 Task: Look for space in San Ignacio, Belize from 8th June, 2023 to 16th June, 2023 for 2 adults in price range Rs.10000 to Rs.15000. Place can be entire place with 1  bedroom having 1 bed and 1 bathroom. Property type can be house, flat, guest house, hotel. Booking option can be shelf check-in. Required host language is English.
Action: Mouse moved to (426, 87)
Screenshot: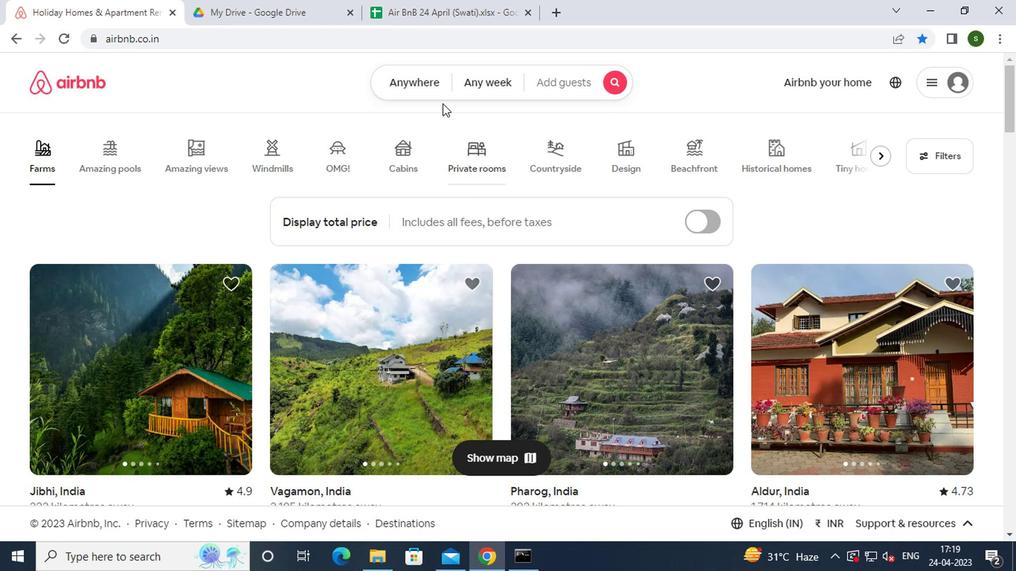 
Action: Mouse pressed left at (426, 87)
Screenshot: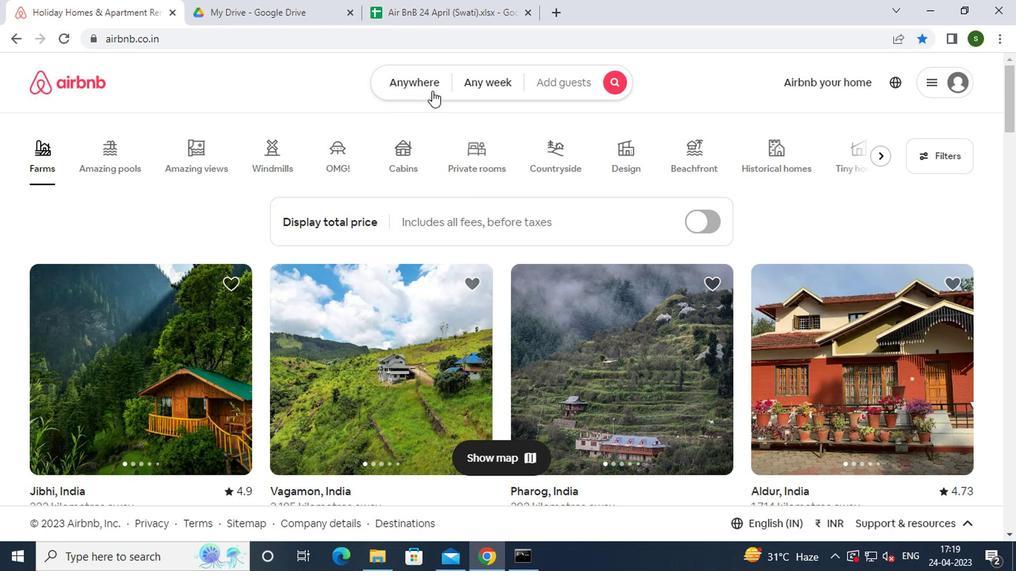 
Action: Mouse moved to (324, 139)
Screenshot: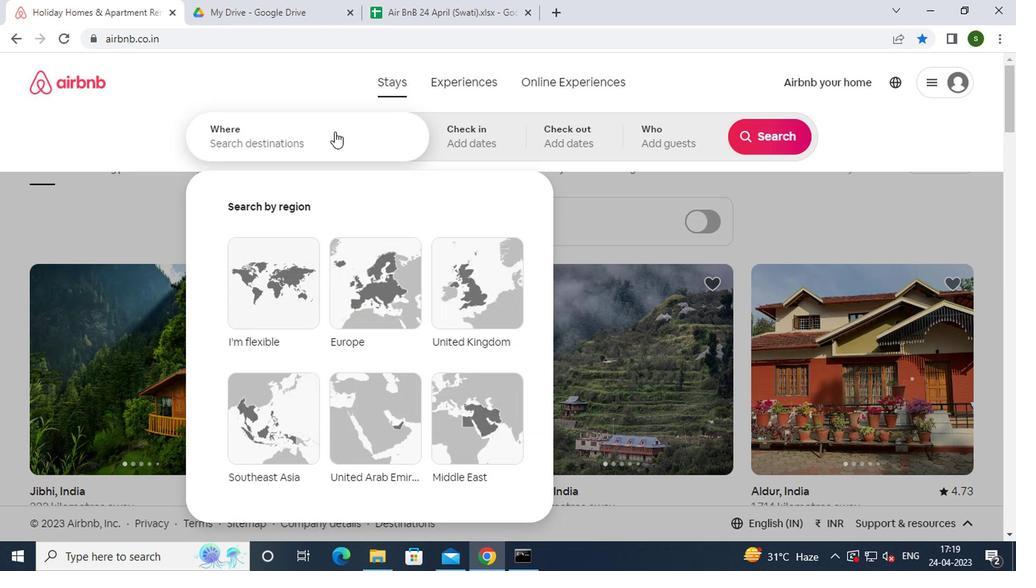 
Action: Mouse pressed left at (324, 139)
Screenshot: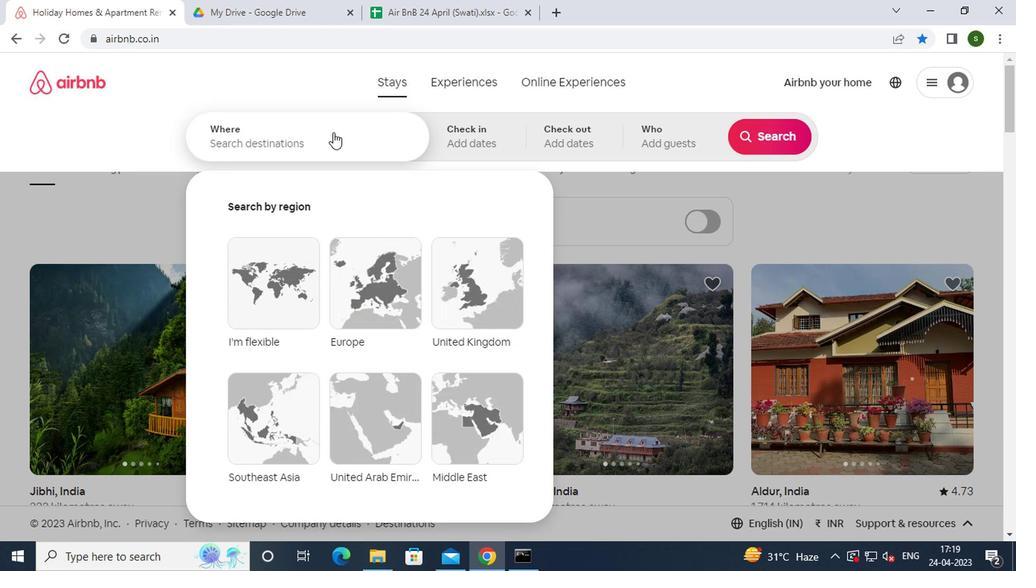 
Action: Key pressed <Key.caps_lock>s<Key.caps_lock>an<Key.space><Key.caps_lock>i<Key.caps_lock>gnacio,<Key.space><Key.caps_lock>b<Key.caps_lock>elize<Key.enter>
Screenshot: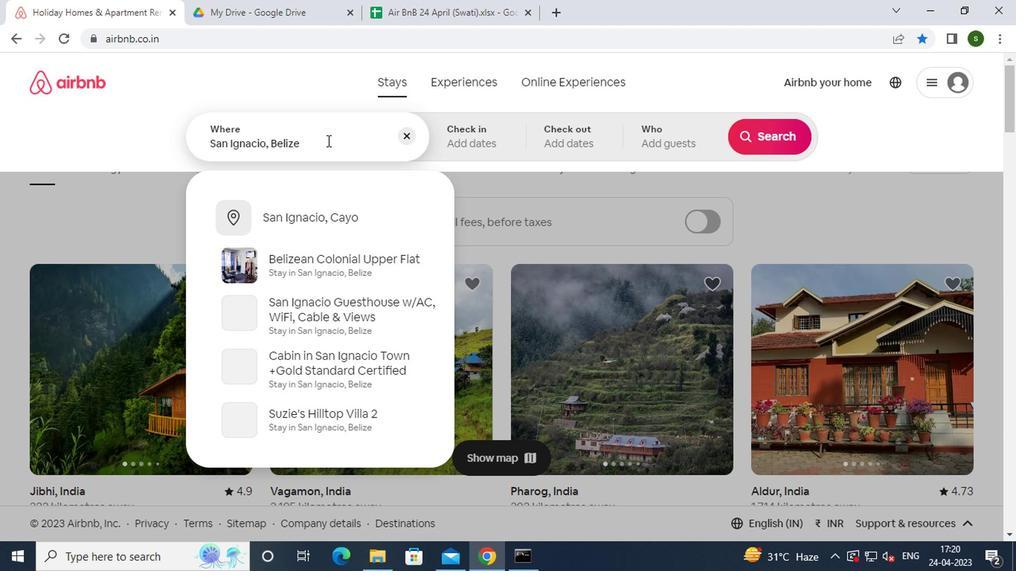 
Action: Mouse moved to (747, 253)
Screenshot: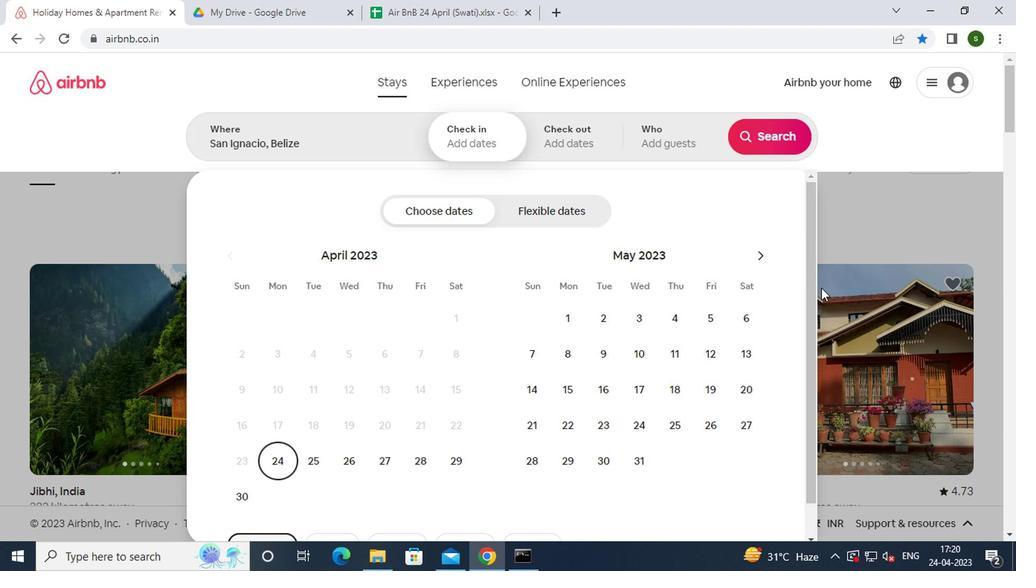 
Action: Mouse pressed left at (747, 253)
Screenshot: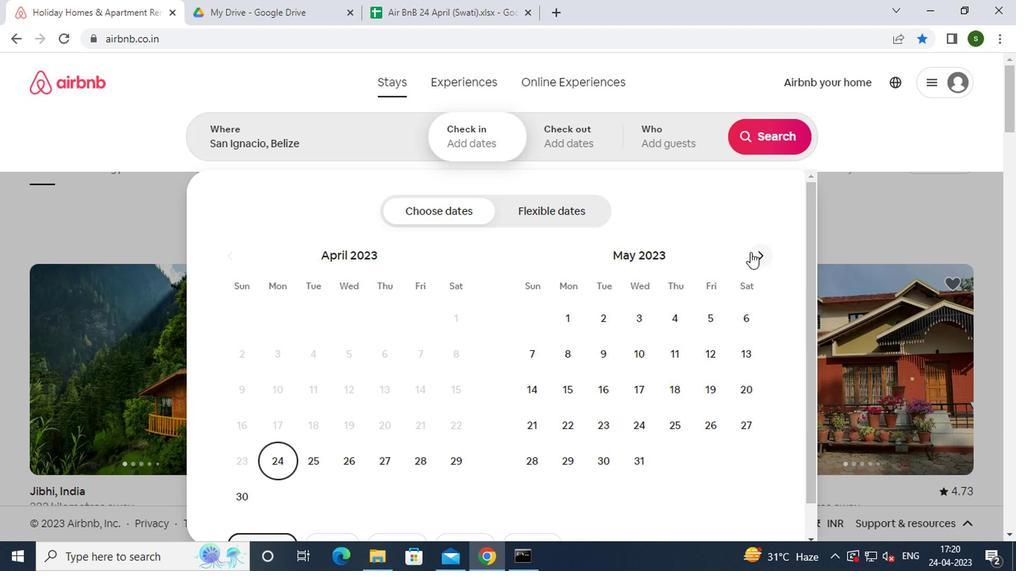 
Action: Mouse moved to (674, 352)
Screenshot: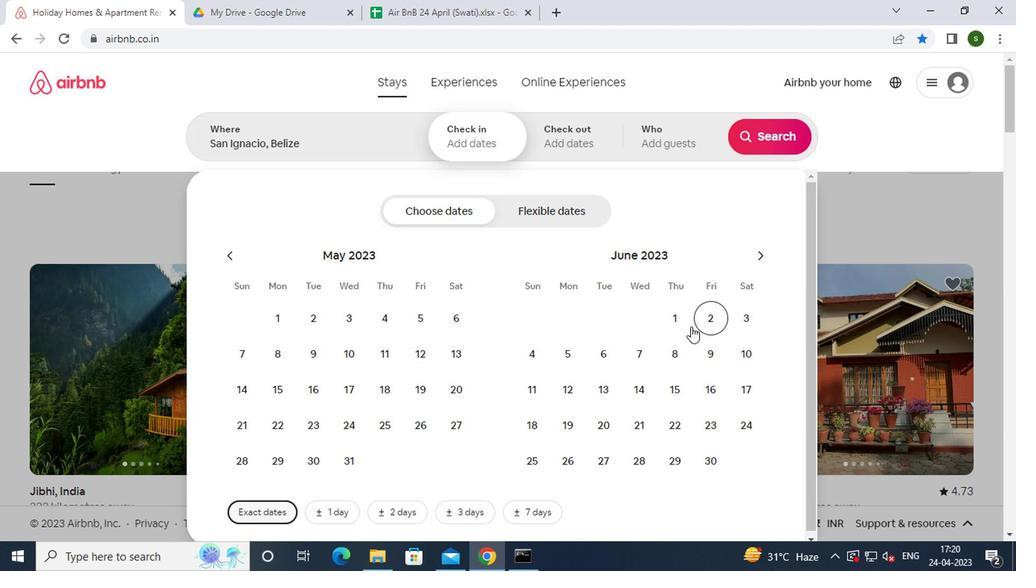 
Action: Mouse pressed left at (674, 352)
Screenshot: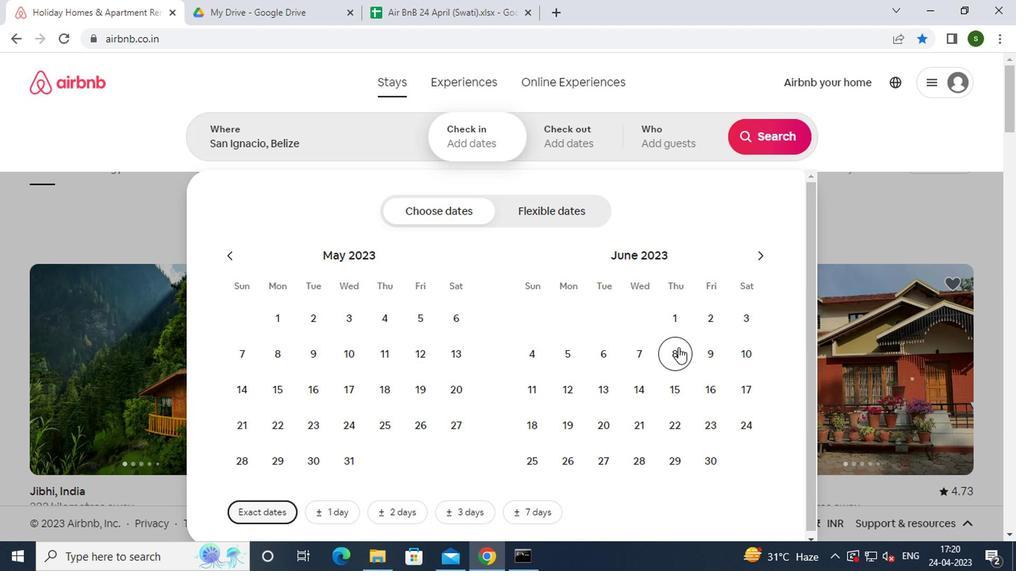 
Action: Mouse moved to (708, 393)
Screenshot: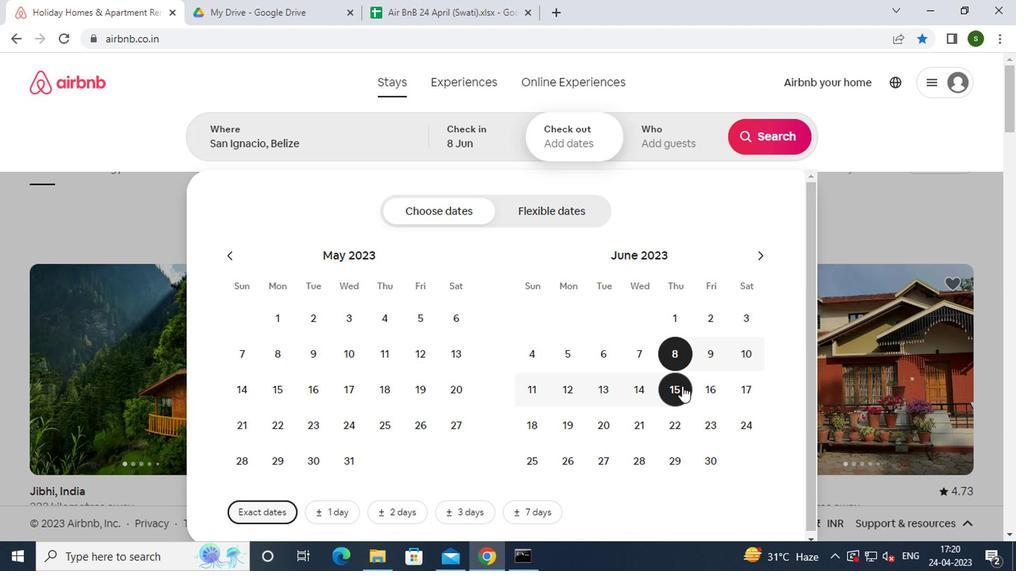 
Action: Mouse pressed left at (708, 393)
Screenshot: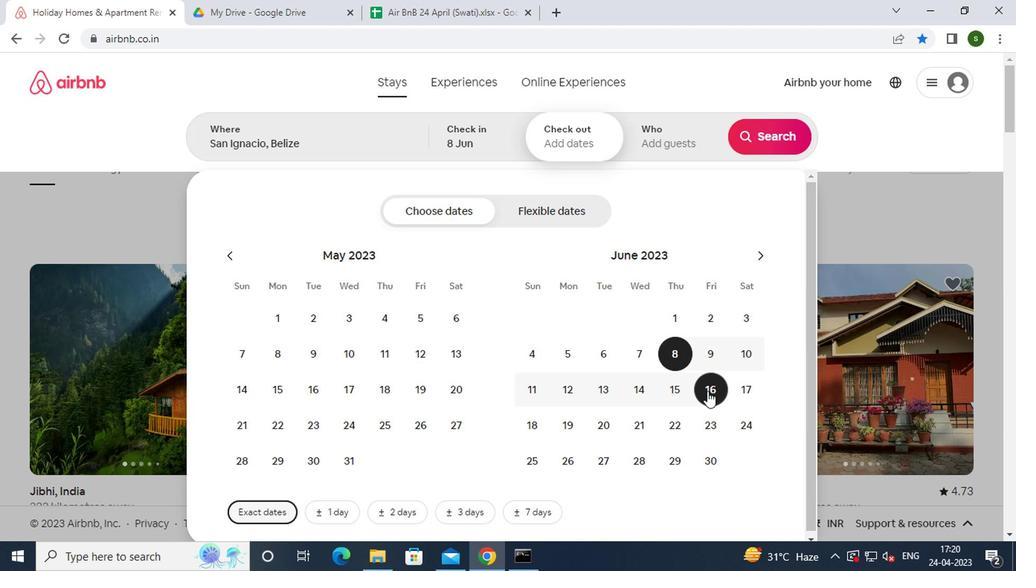 
Action: Mouse moved to (690, 147)
Screenshot: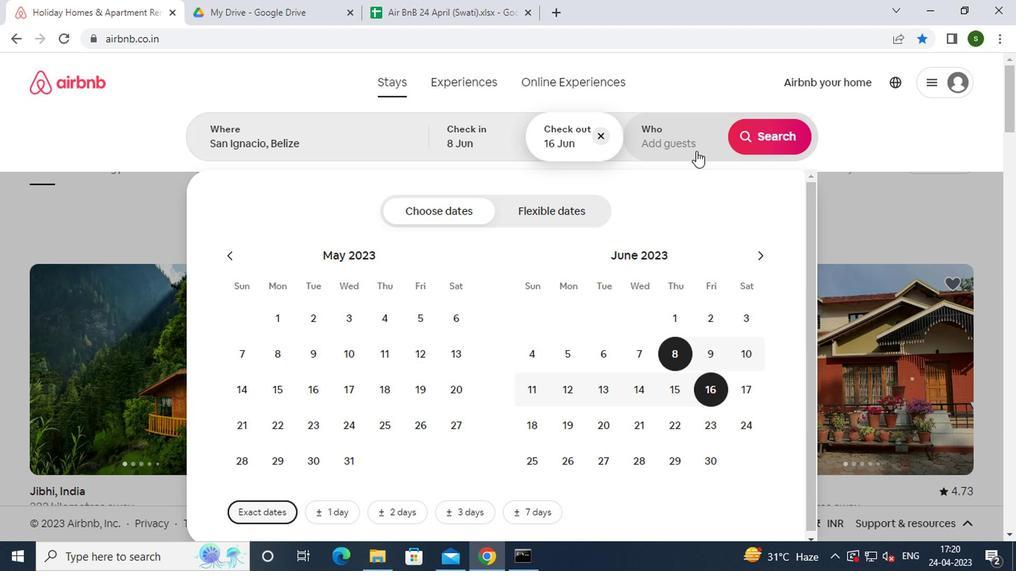 
Action: Mouse pressed left at (690, 147)
Screenshot: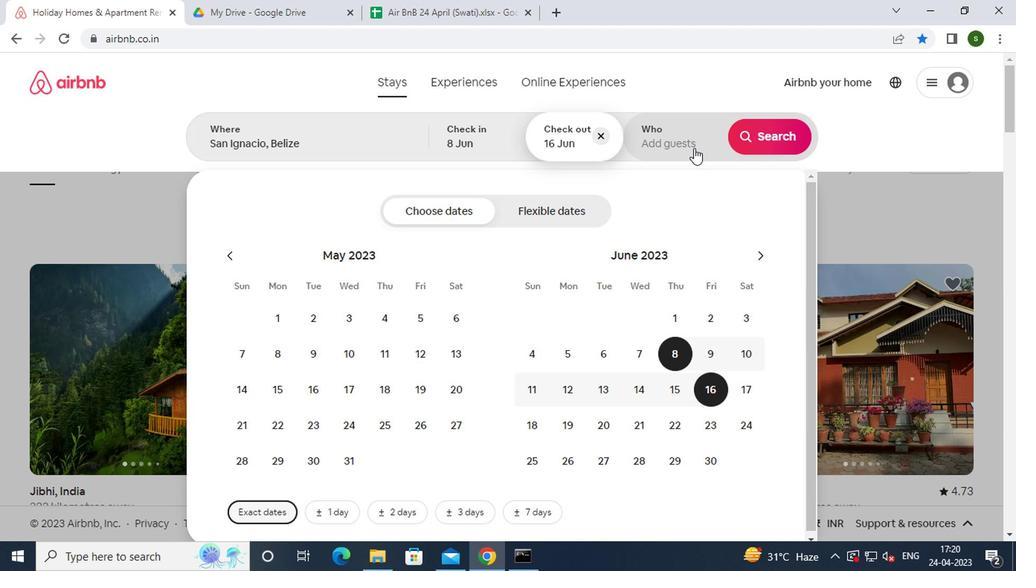 
Action: Mouse moved to (773, 221)
Screenshot: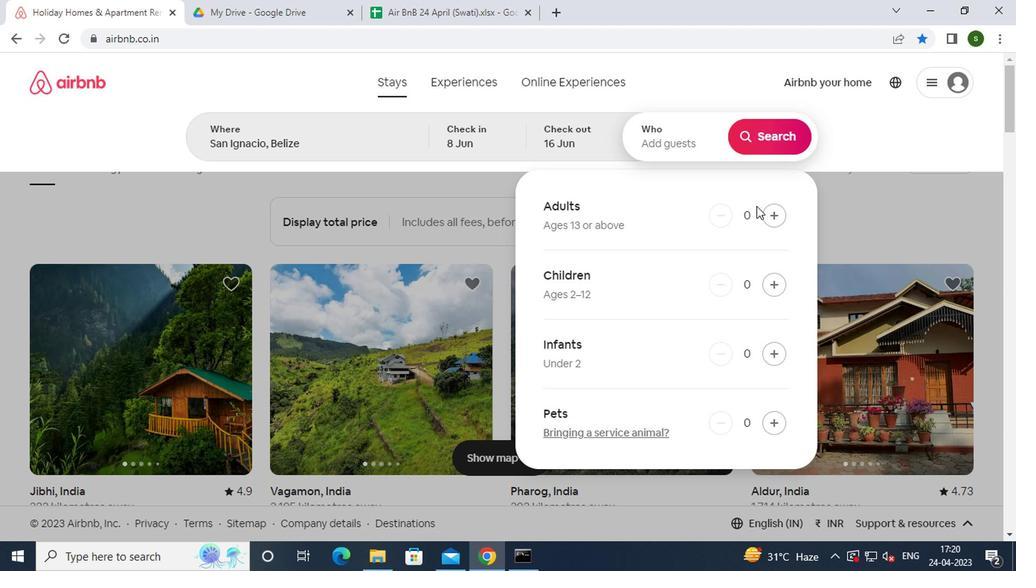 
Action: Mouse pressed left at (773, 221)
Screenshot: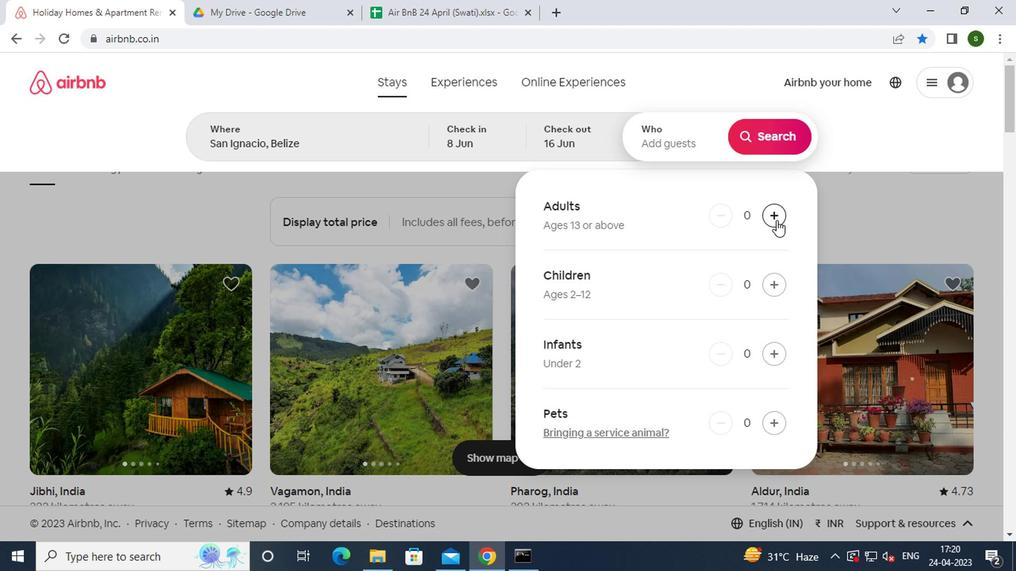
Action: Mouse pressed left at (773, 221)
Screenshot: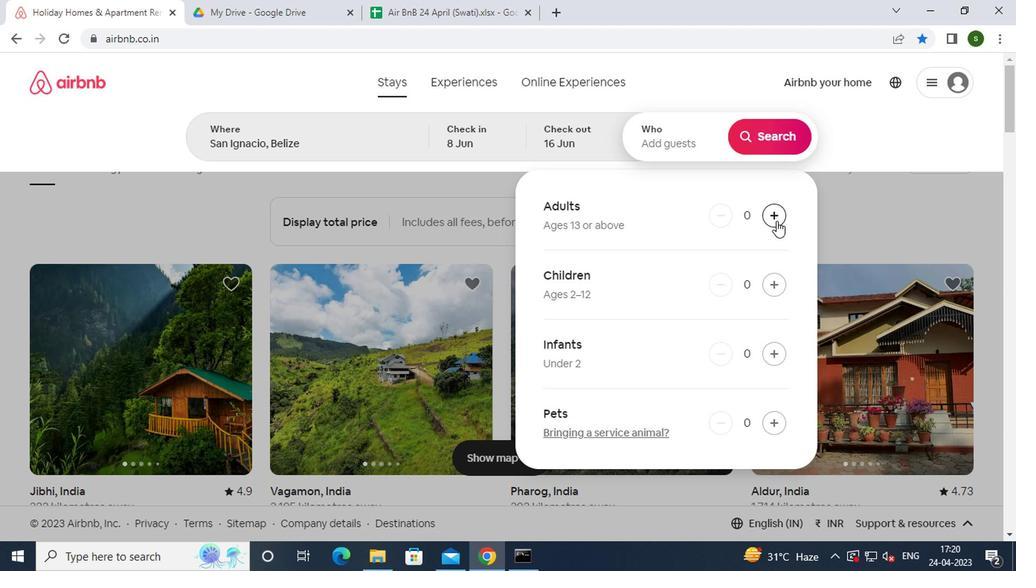 
Action: Mouse moved to (776, 146)
Screenshot: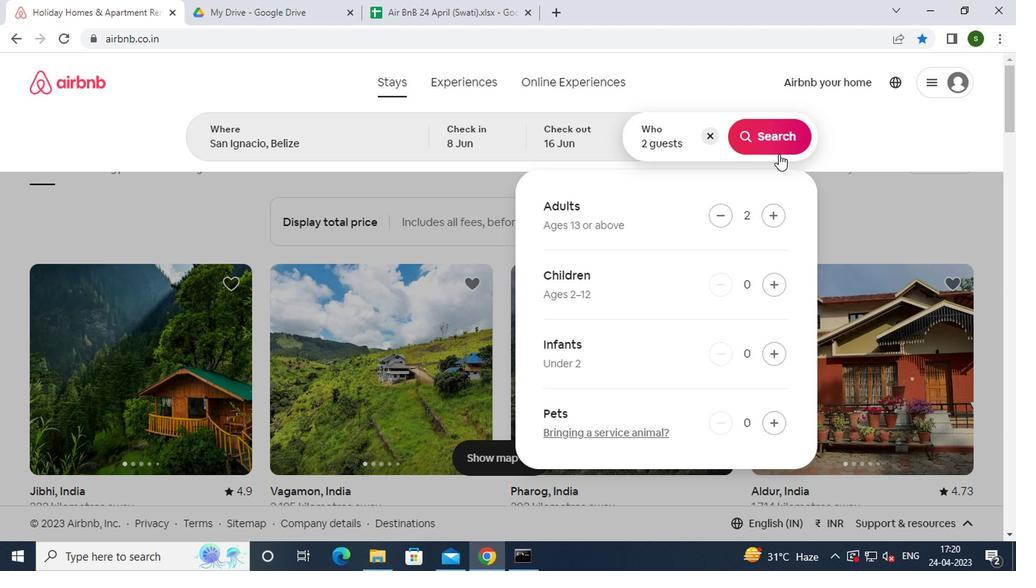 
Action: Mouse pressed left at (776, 146)
Screenshot: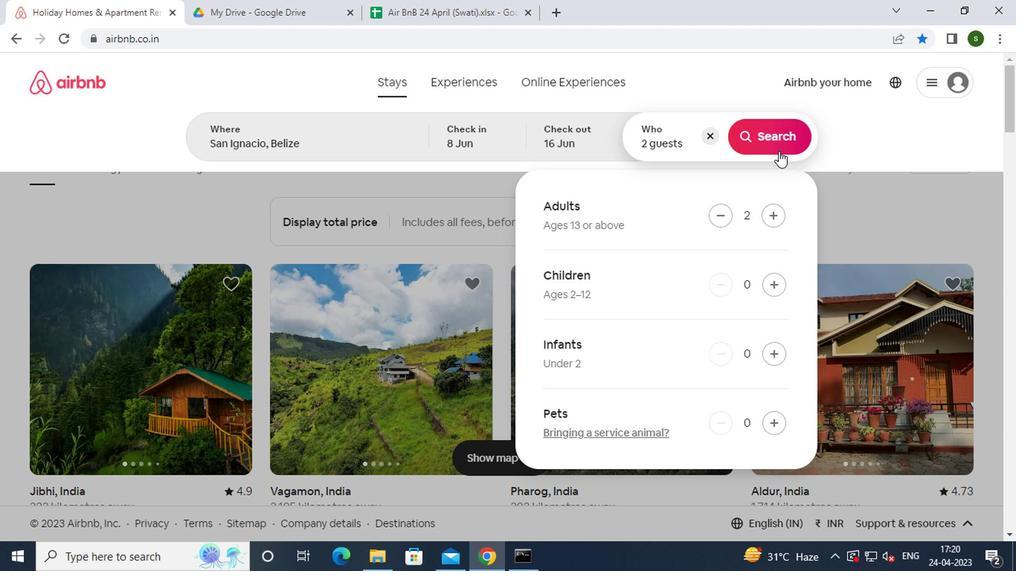
Action: Mouse moved to (957, 143)
Screenshot: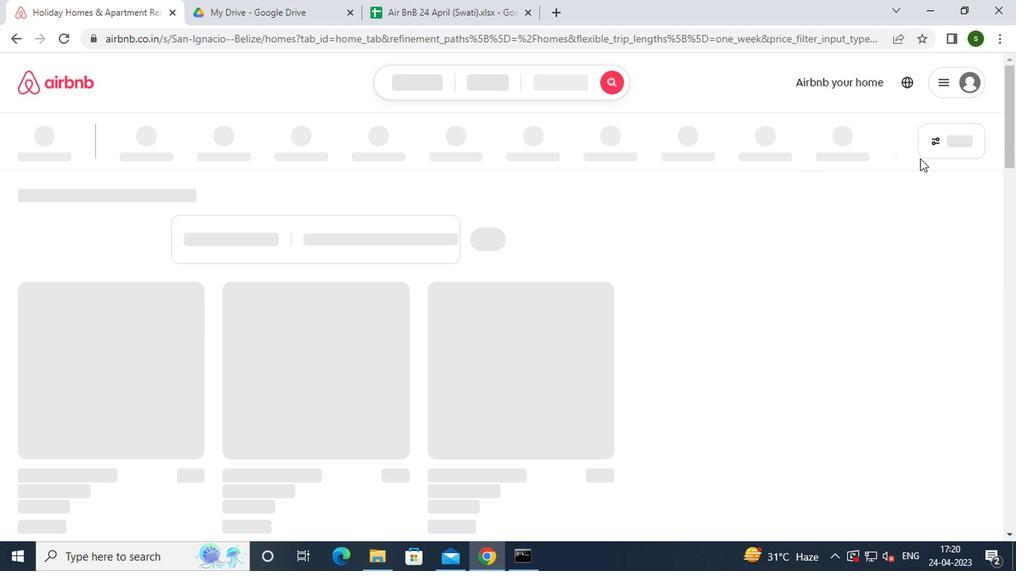 
Action: Mouse pressed left at (957, 143)
Screenshot: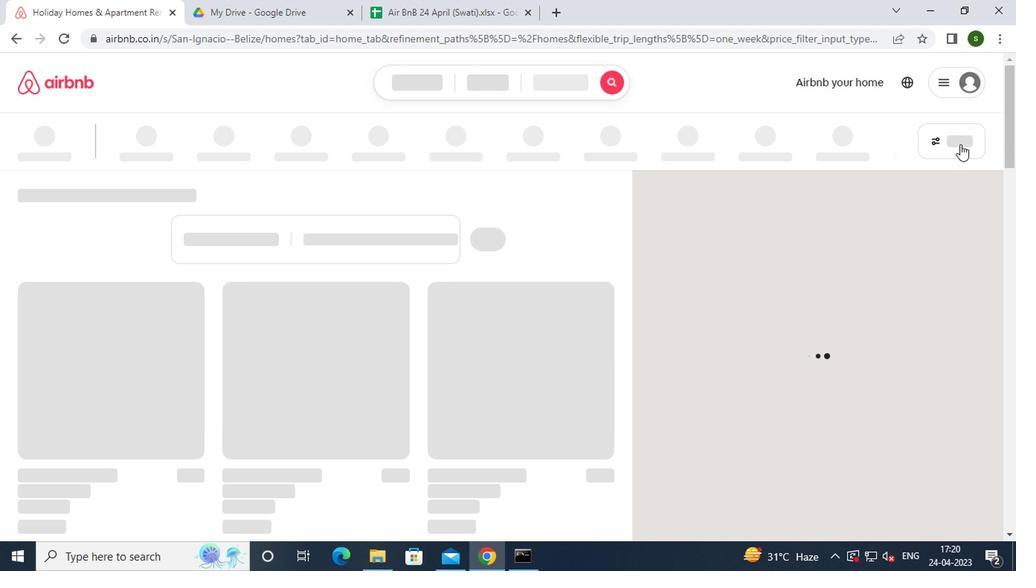 
Action: Mouse moved to (397, 322)
Screenshot: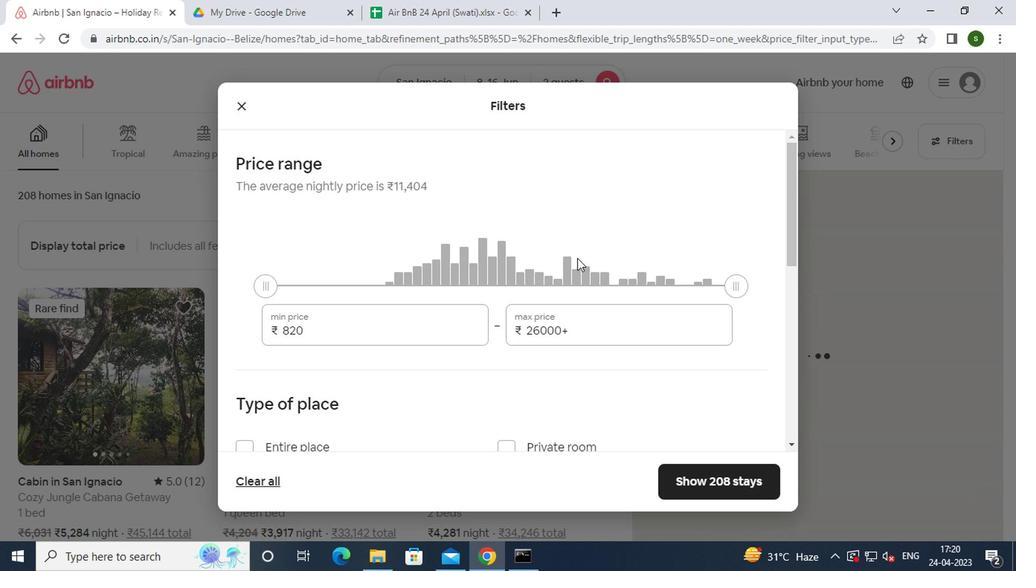 
Action: Mouse pressed left at (397, 322)
Screenshot: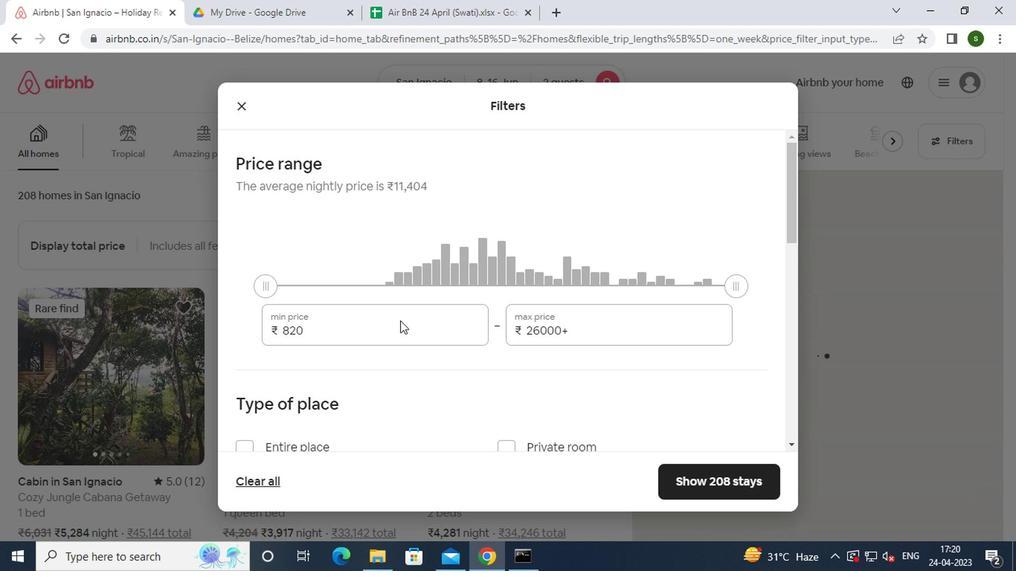 
Action: Key pressed <Key.backspace><Key.backspace><Key.backspace><Key.backspace>10000
Screenshot: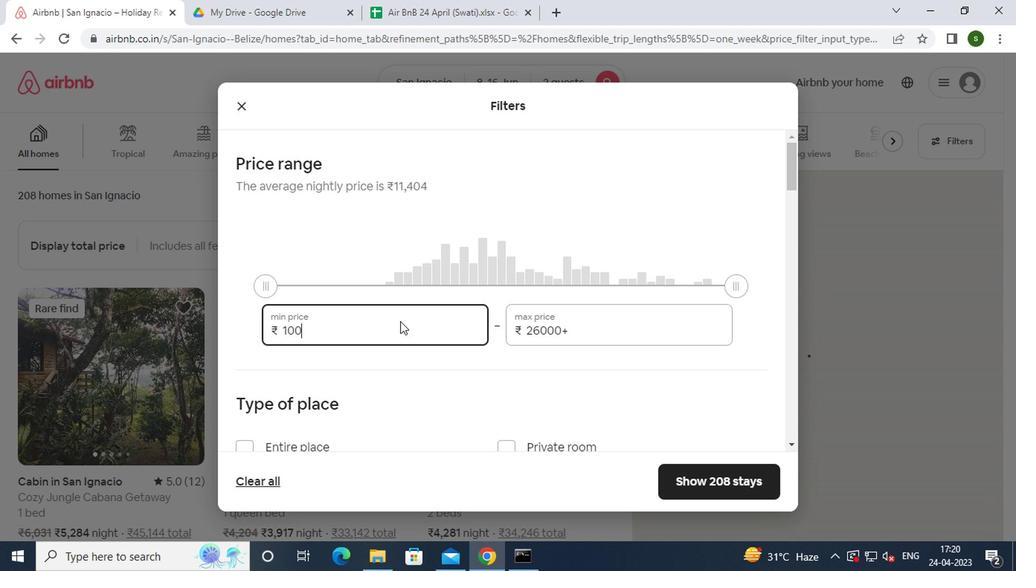 
Action: Mouse moved to (599, 340)
Screenshot: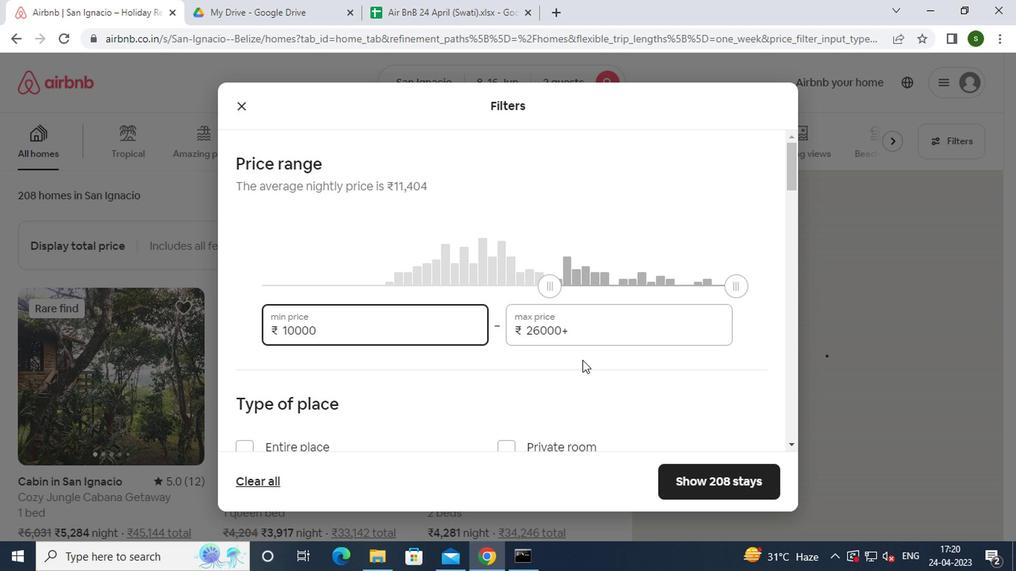 
Action: Mouse pressed left at (599, 340)
Screenshot: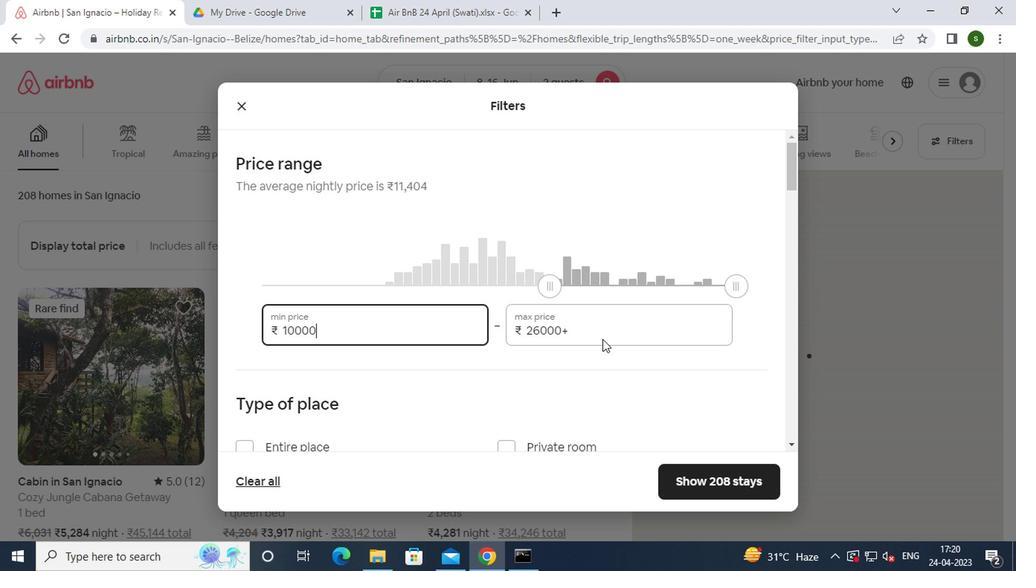 
Action: Mouse moved to (602, 336)
Screenshot: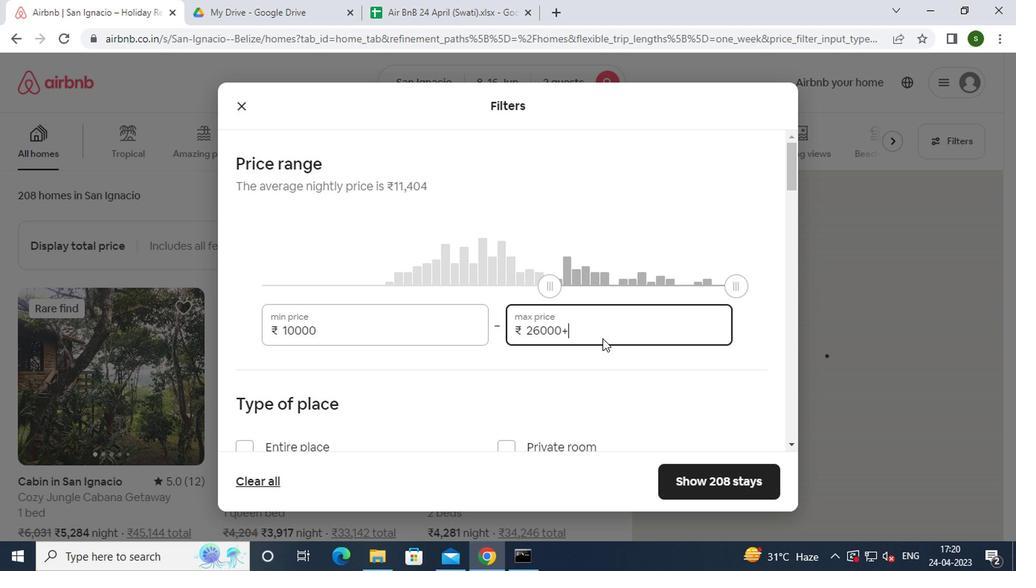 
Action: Key pressed <Key.backspace><Key.backspace><Key.backspace><Key.backspace><Key.backspace><Key.backspace><Key.backspace><Key.backspace><Key.backspace><Key.backspace><Key.backspace><Key.backspace>15000
Screenshot: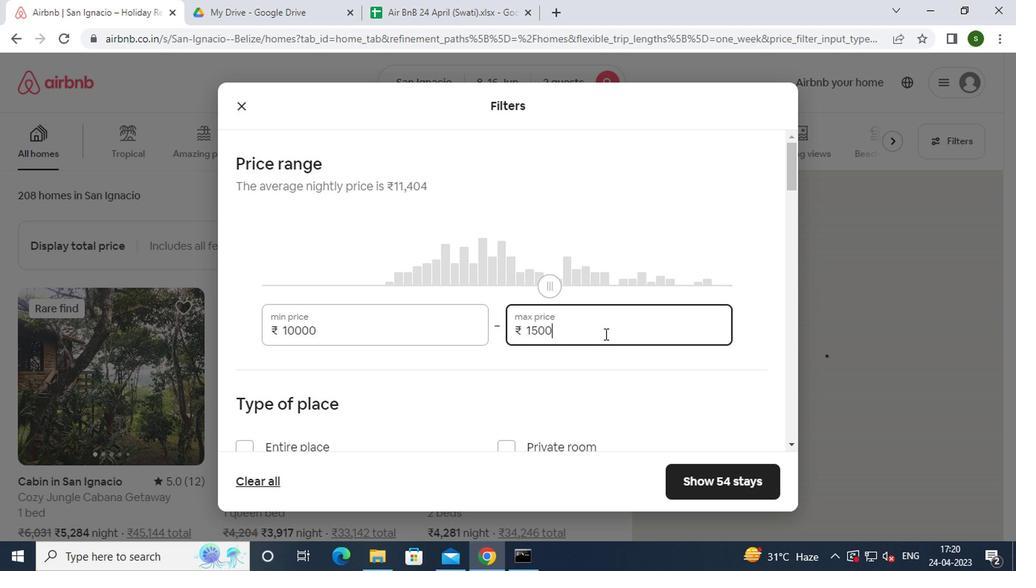 
Action: Mouse moved to (505, 352)
Screenshot: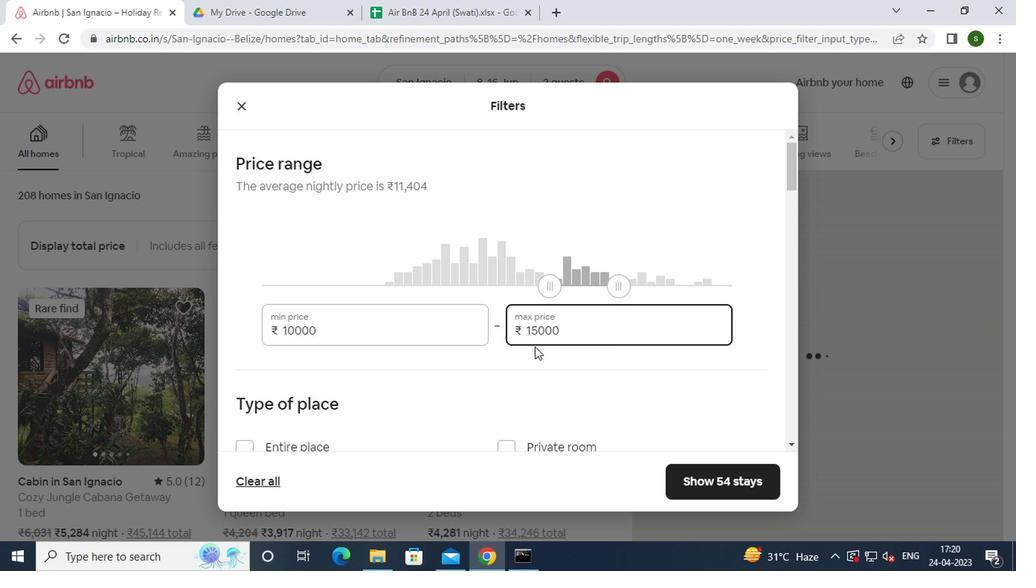 
Action: Mouse scrolled (505, 352) with delta (0, 0)
Screenshot: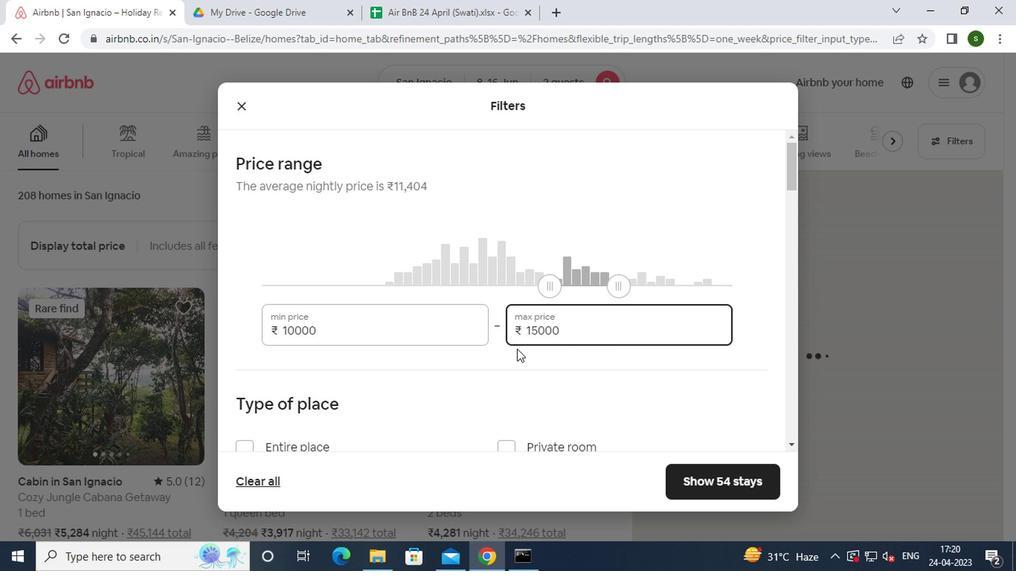 
Action: Mouse scrolled (505, 352) with delta (0, 0)
Screenshot: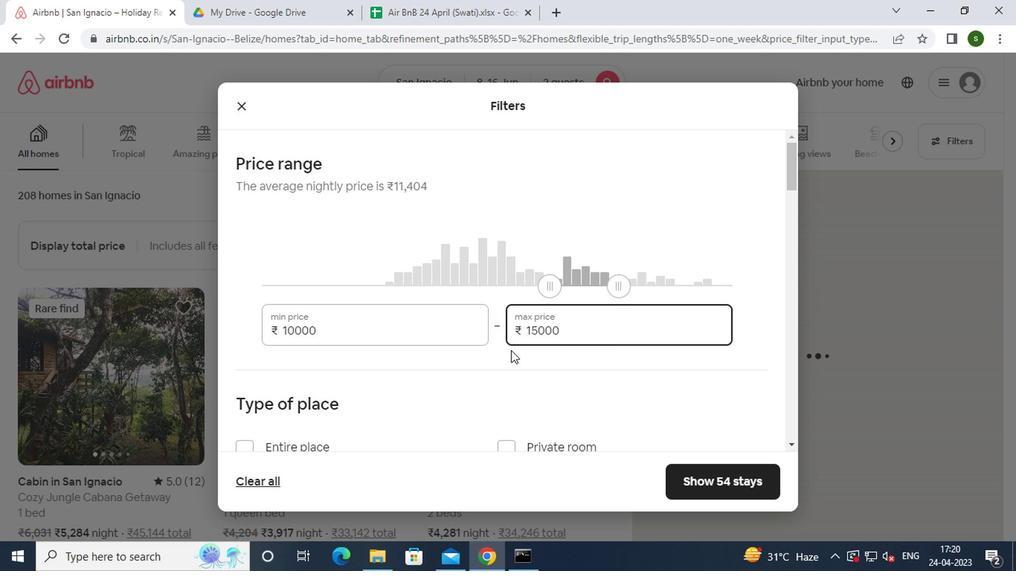 
Action: Mouse moved to (321, 307)
Screenshot: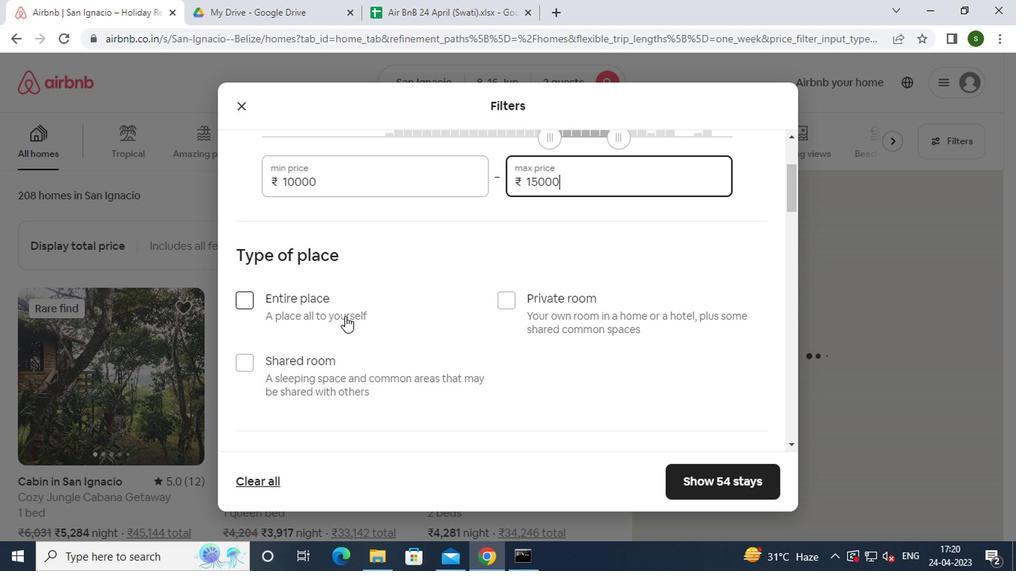 
Action: Mouse pressed left at (321, 307)
Screenshot: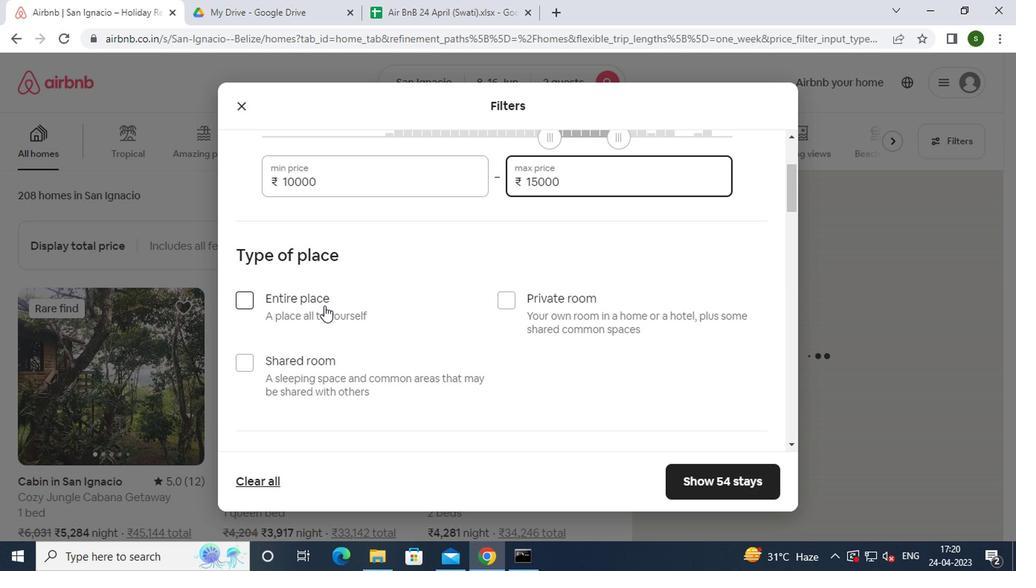 
Action: Mouse moved to (324, 304)
Screenshot: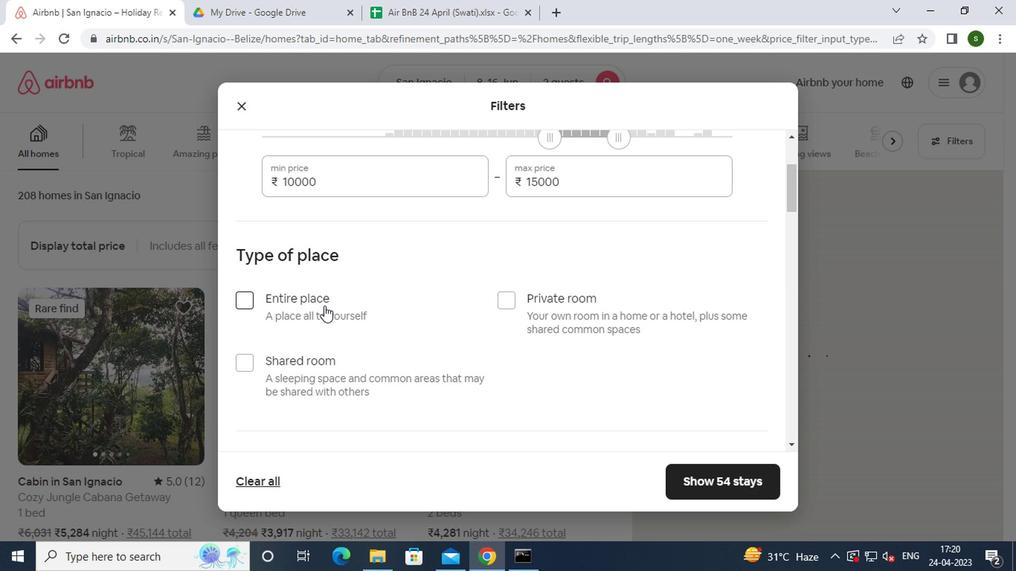 
Action: Mouse scrolled (324, 304) with delta (0, 0)
Screenshot: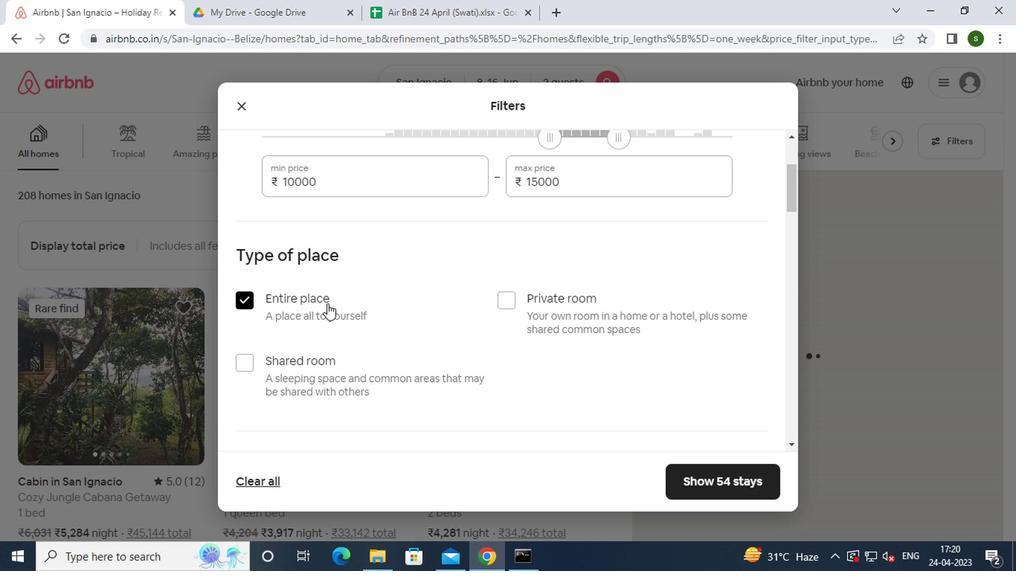 
Action: Mouse scrolled (324, 304) with delta (0, 0)
Screenshot: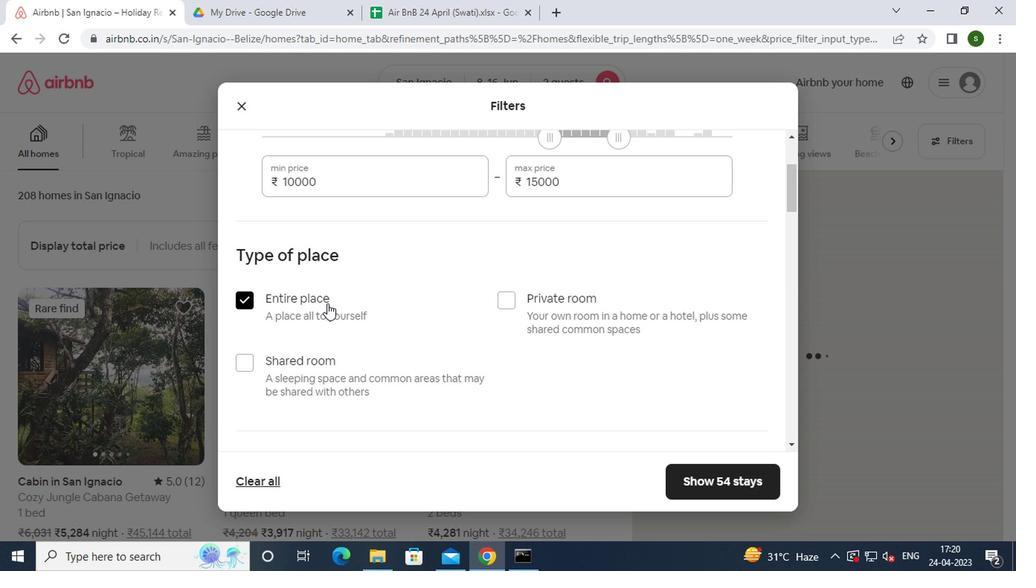 
Action: Mouse scrolled (324, 304) with delta (0, 0)
Screenshot: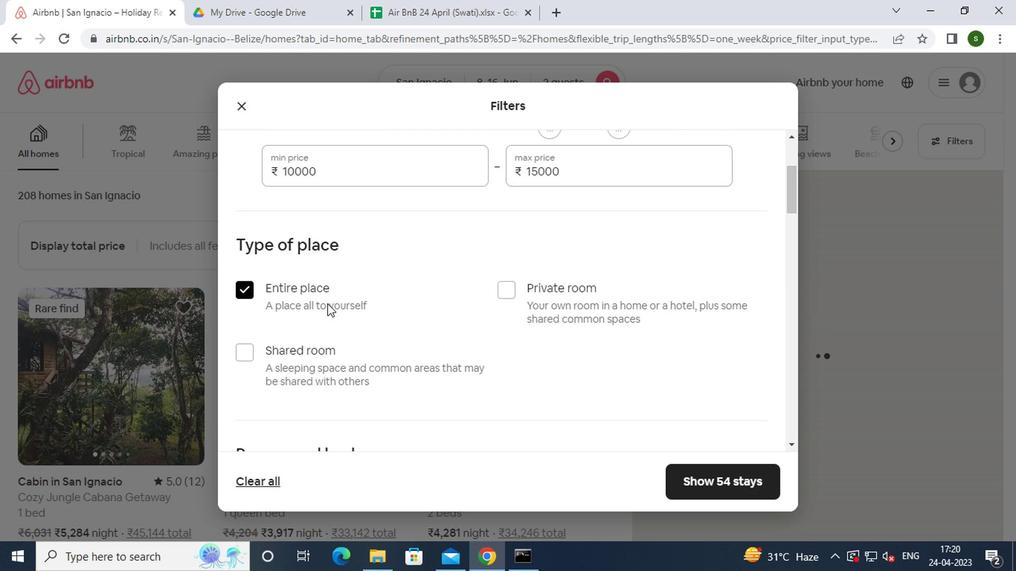 
Action: Mouse scrolled (324, 304) with delta (0, 0)
Screenshot: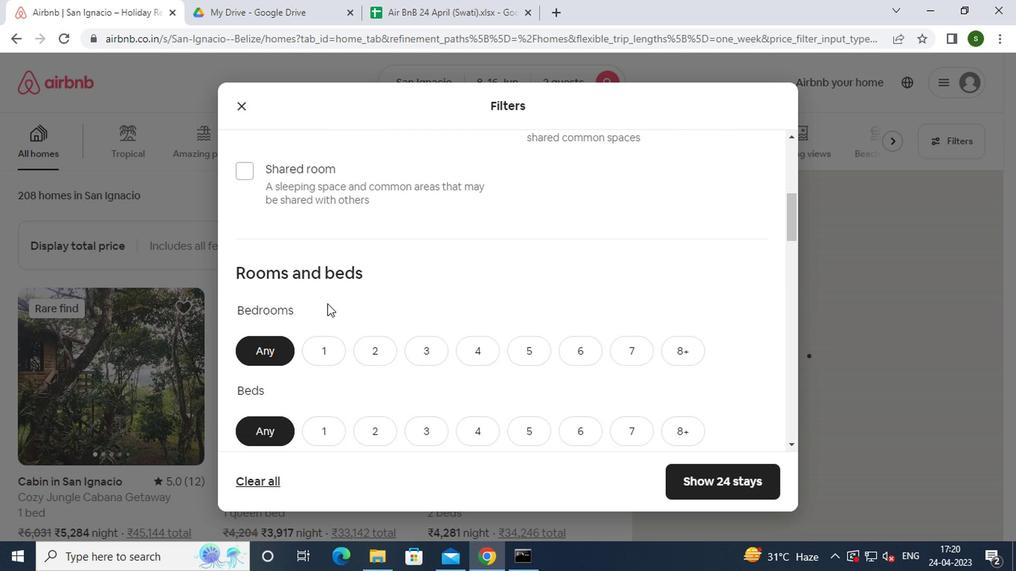 
Action: Mouse moved to (328, 247)
Screenshot: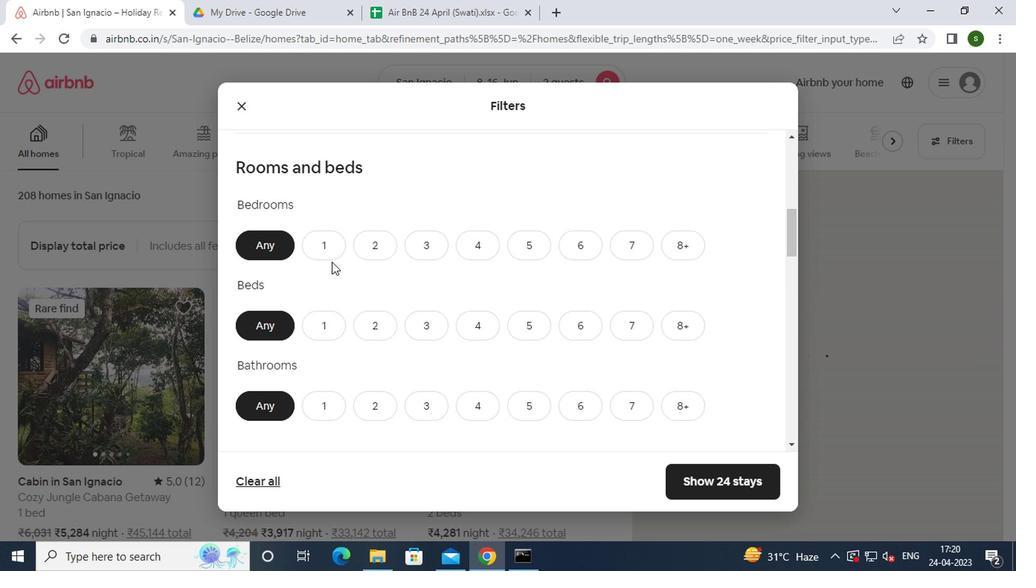 
Action: Mouse pressed left at (328, 247)
Screenshot: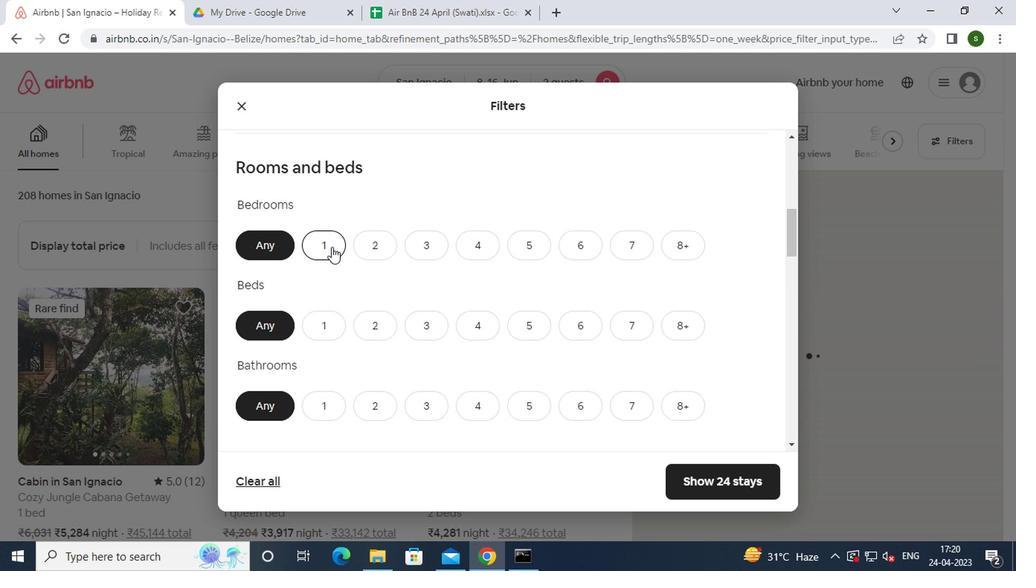 
Action: Mouse moved to (321, 324)
Screenshot: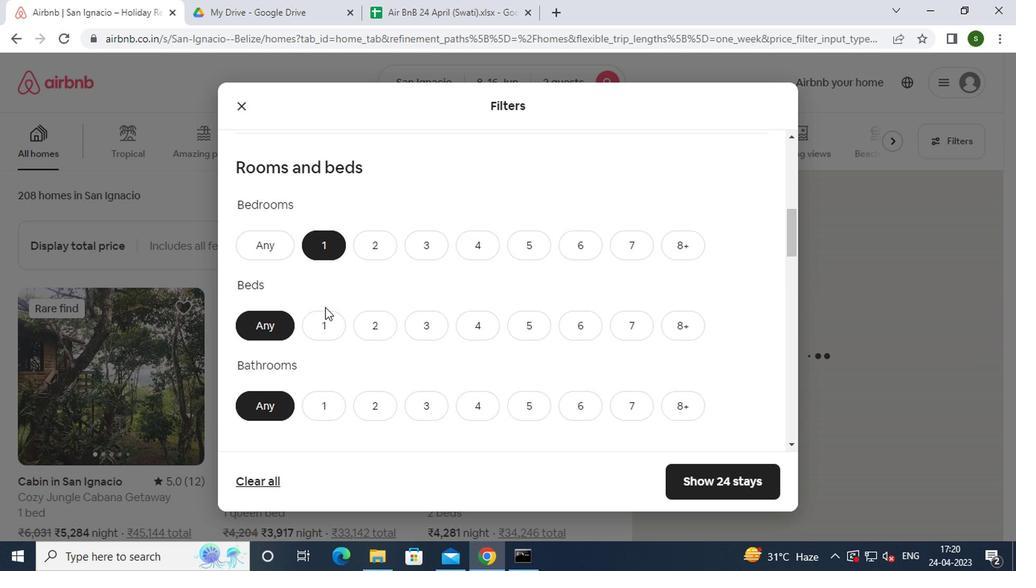 
Action: Mouse pressed left at (321, 324)
Screenshot: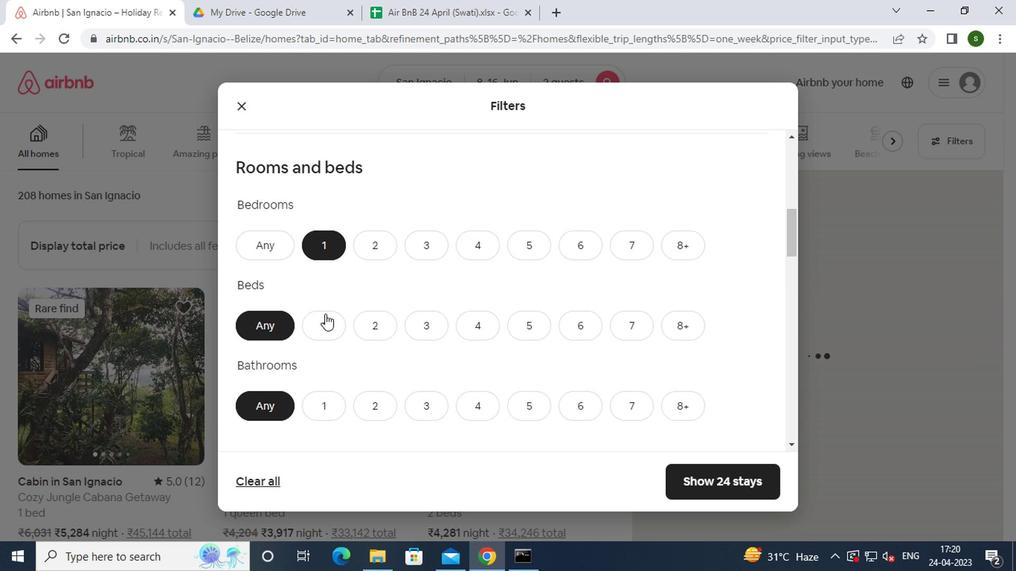 
Action: Mouse moved to (322, 405)
Screenshot: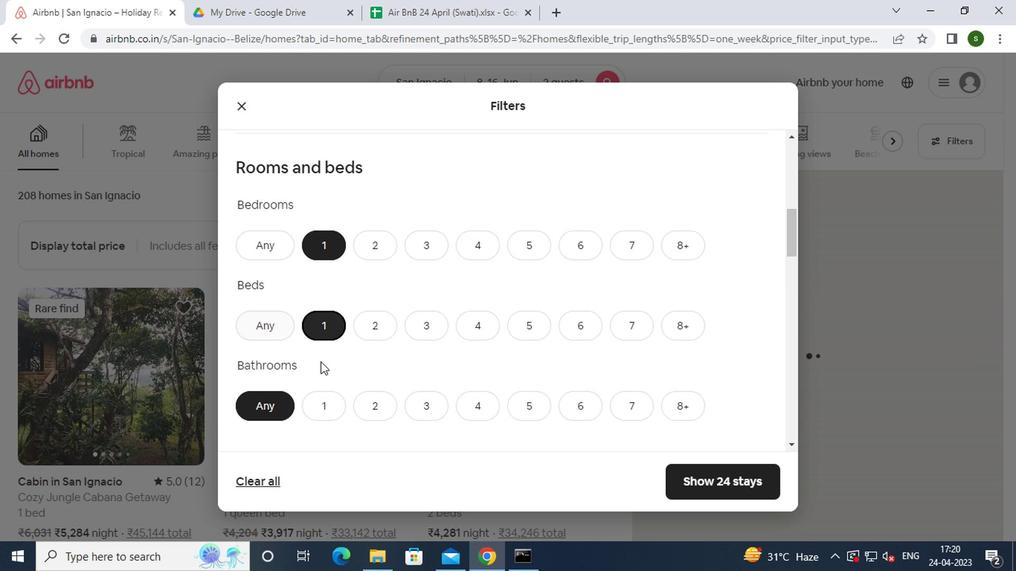 
Action: Mouse pressed left at (322, 405)
Screenshot: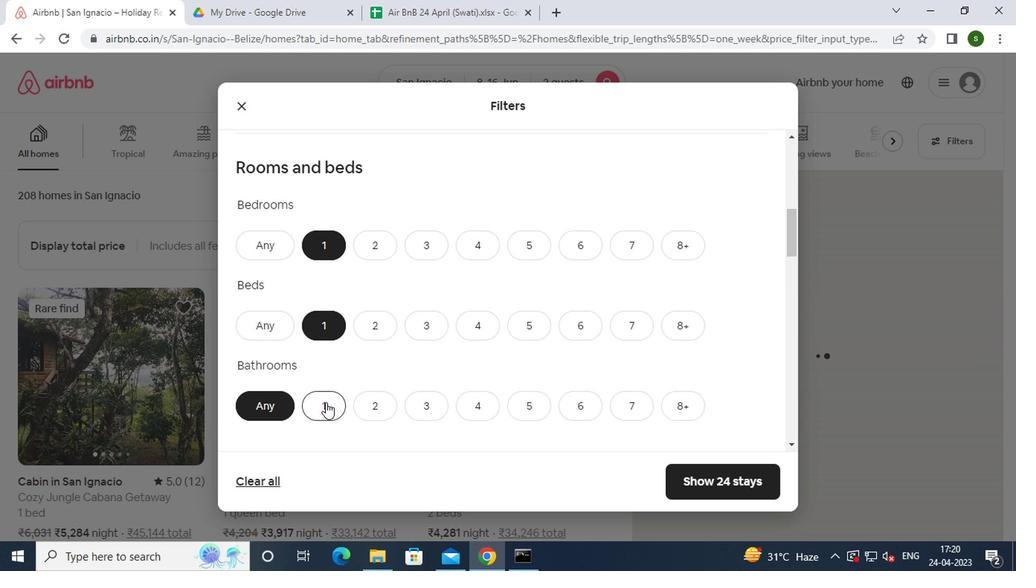 
Action: Mouse moved to (361, 357)
Screenshot: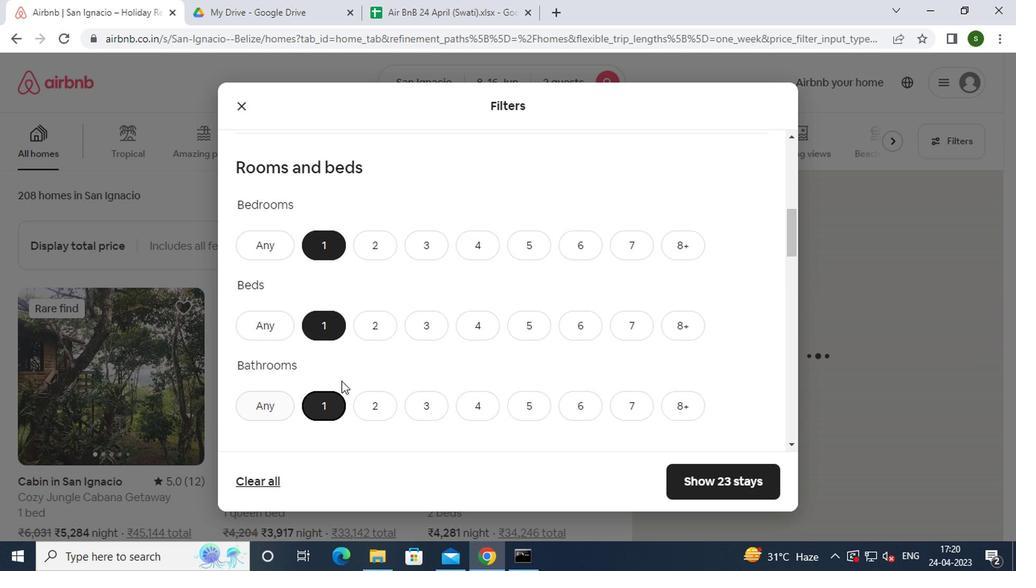 
Action: Mouse scrolled (361, 356) with delta (0, -1)
Screenshot: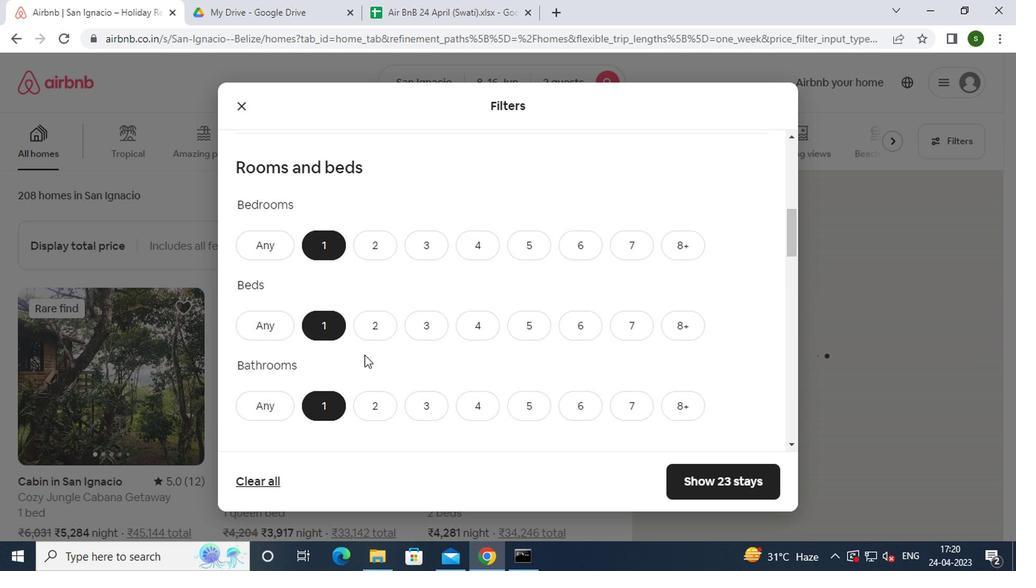 
Action: Mouse scrolled (361, 356) with delta (0, -1)
Screenshot: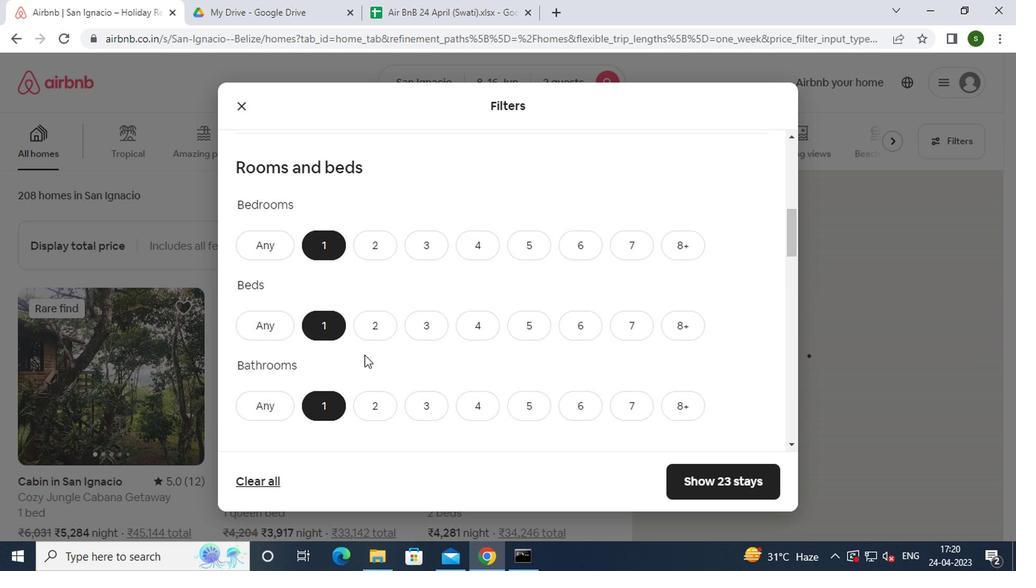 
Action: Mouse scrolled (361, 356) with delta (0, -1)
Screenshot: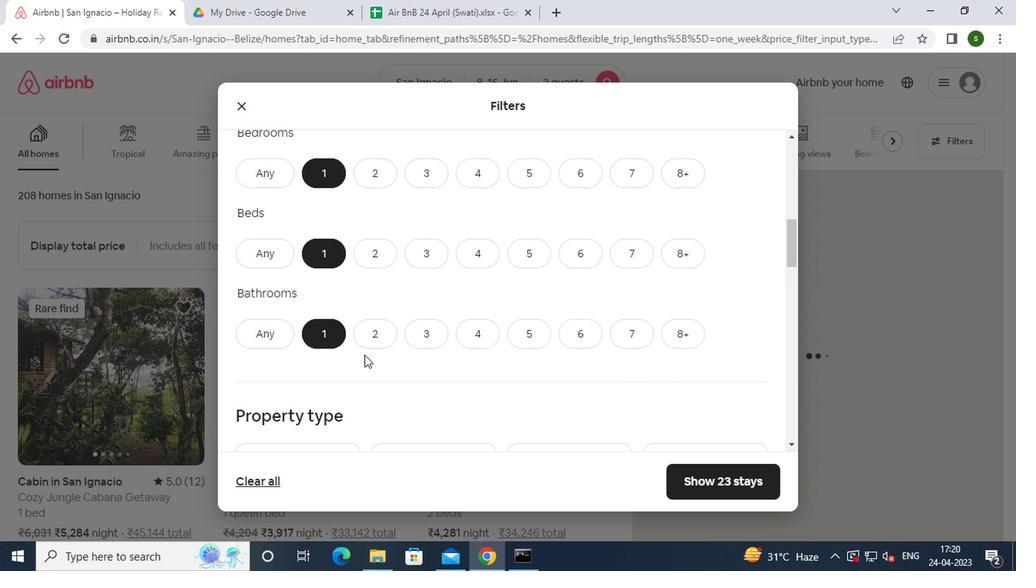 
Action: Mouse scrolled (361, 356) with delta (0, -1)
Screenshot: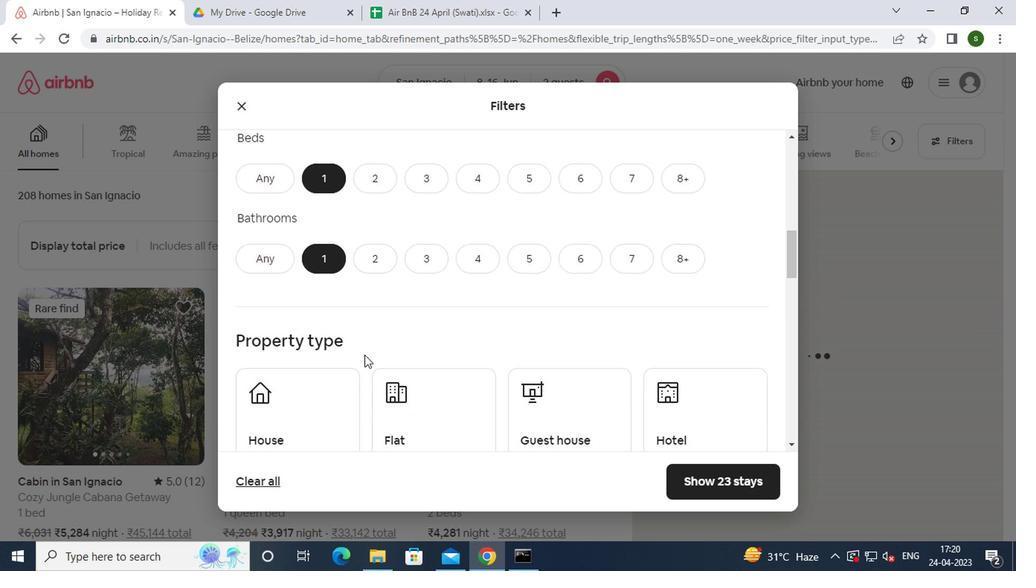 
Action: Mouse moved to (320, 277)
Screenshot: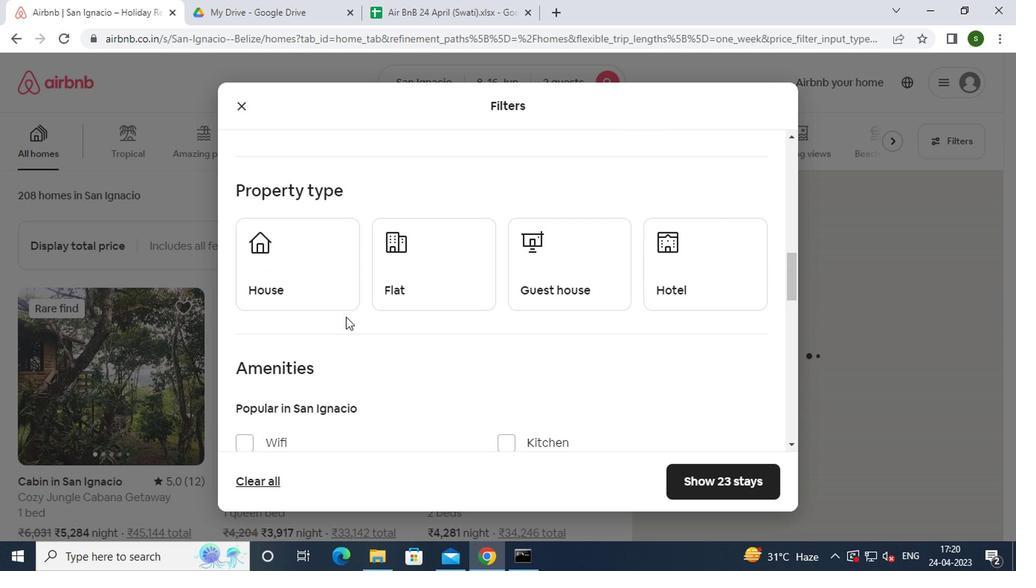 
Action: Mouse pressed left at (320, 277)
Screenshot: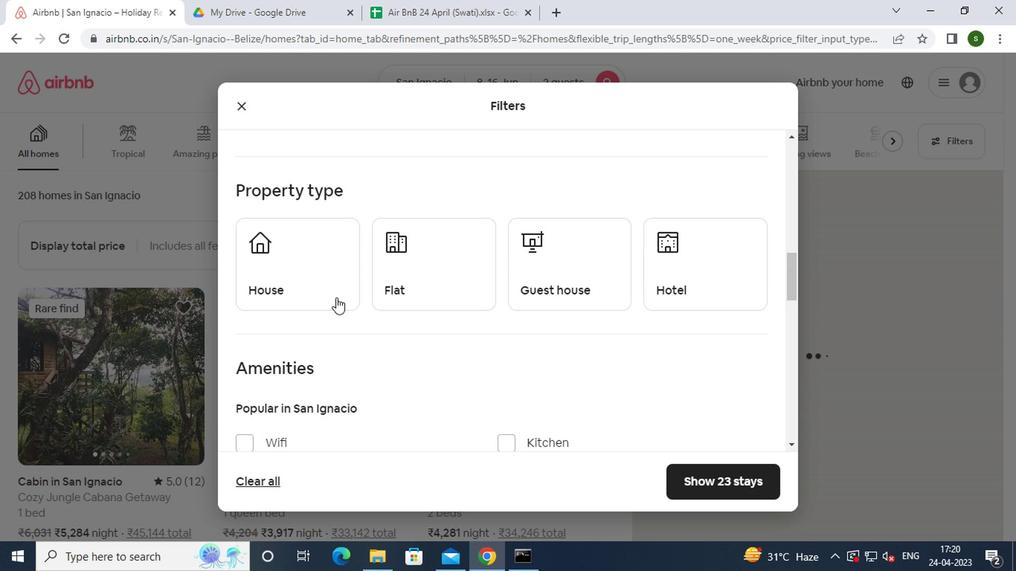 
Action: Mouse moved to (420, 272)
Screenshot: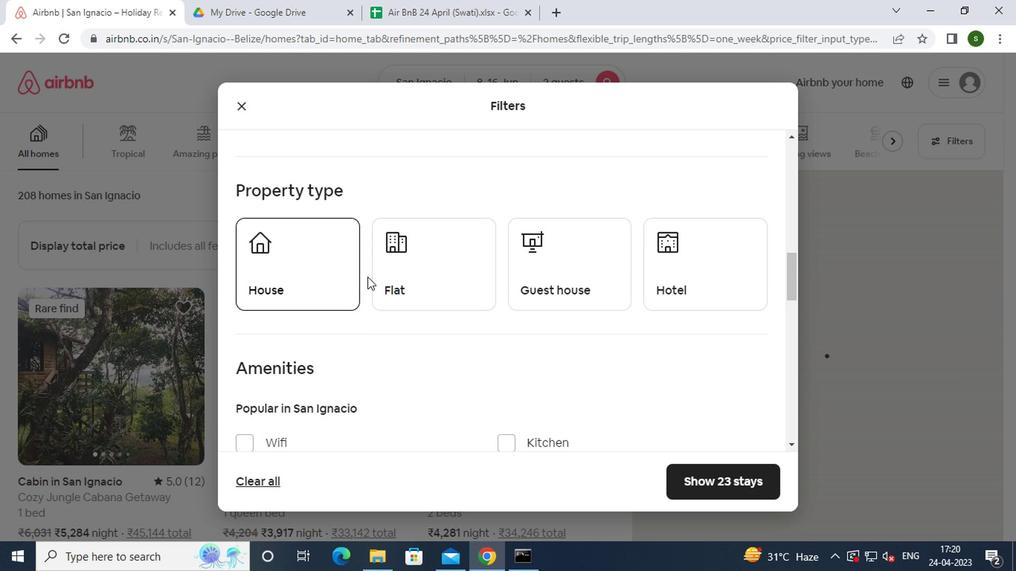 
Action: Mouse pressed left at (420, 272)
Screenshot: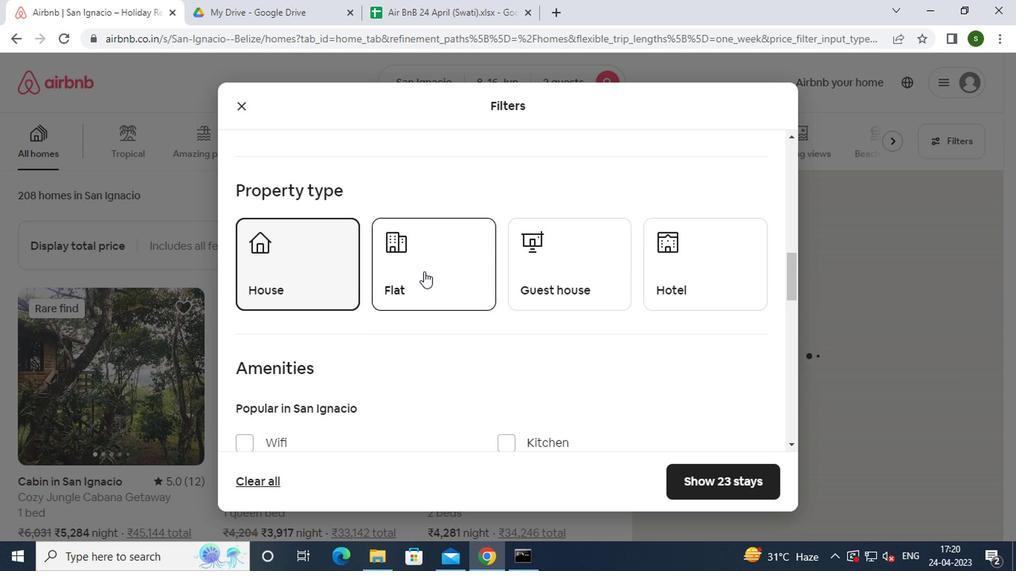 
Action: Mouse moved to (569, 288)
Screenshot: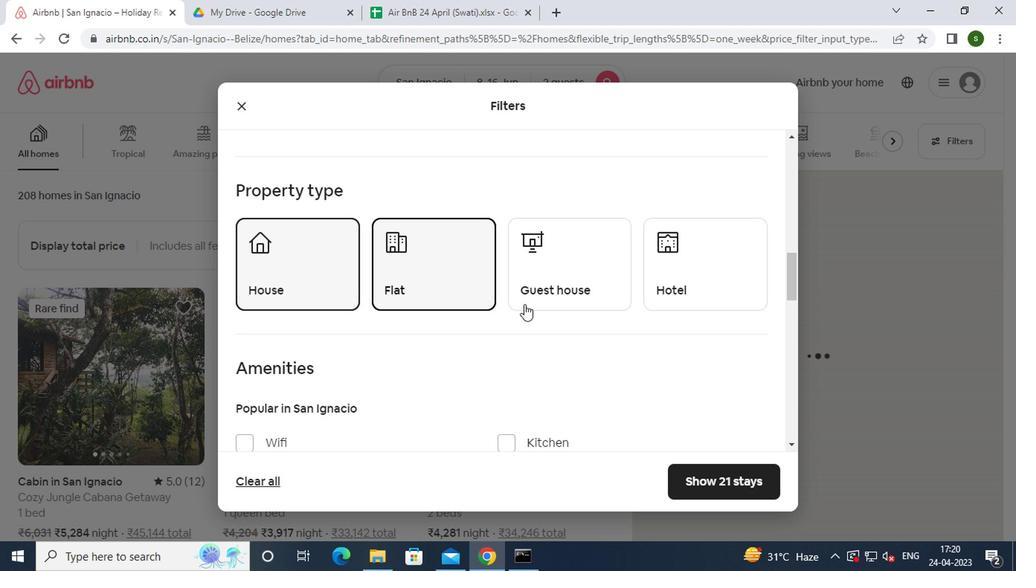 
Action: Mouse pressed left at (569, 288)
Screenshot: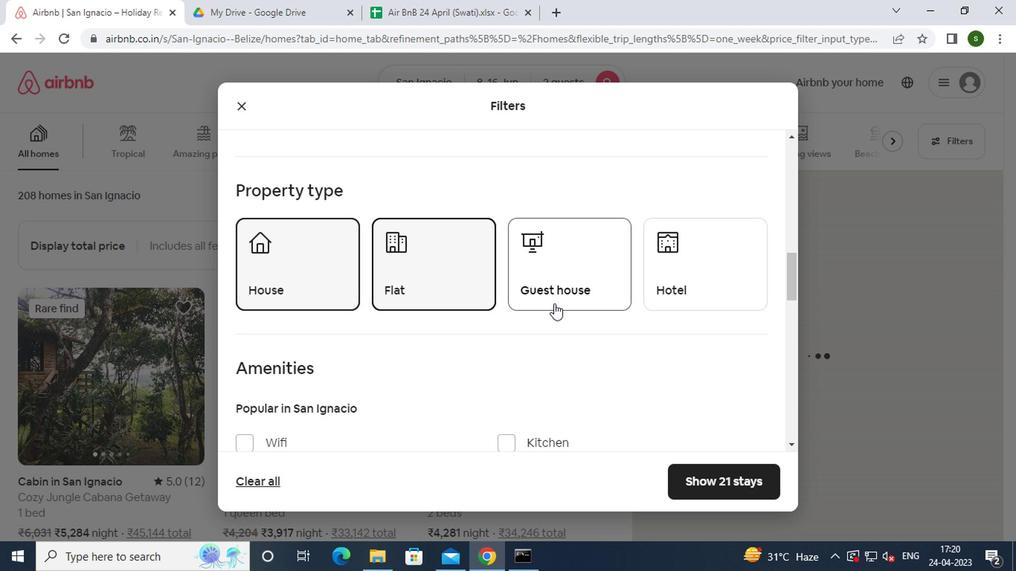 
Action: Mouse moved to (690, 282)
Screenshot: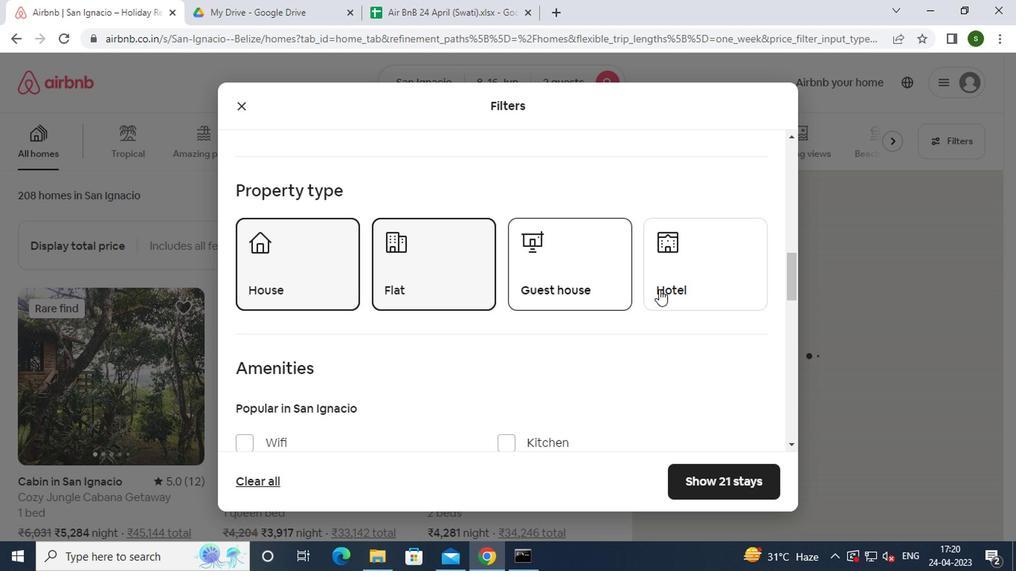 
Action: Mouse pressed left at (690, 282)
Screenshot: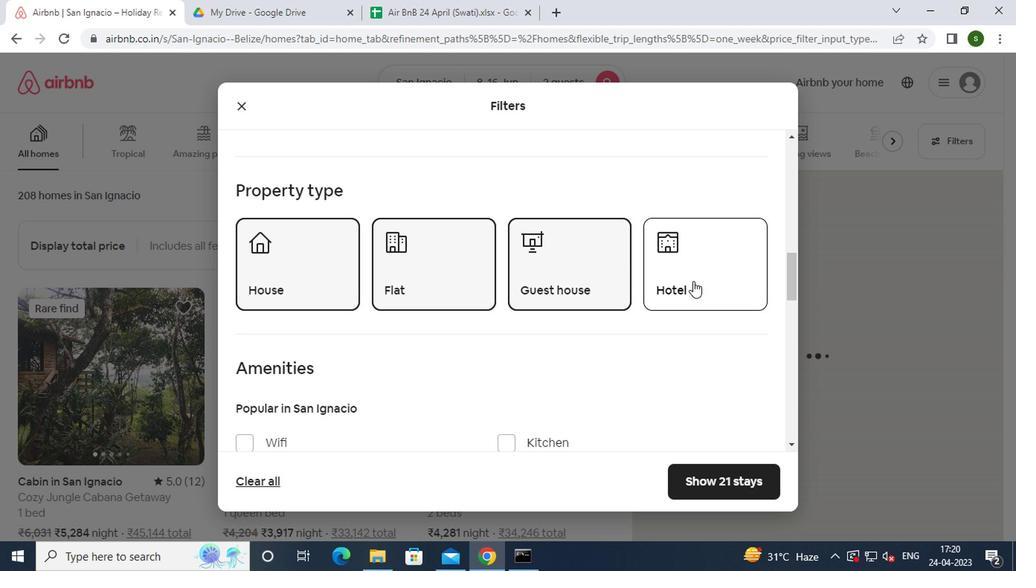 
Action: Mouse moved to (572, 299)
Screenshot: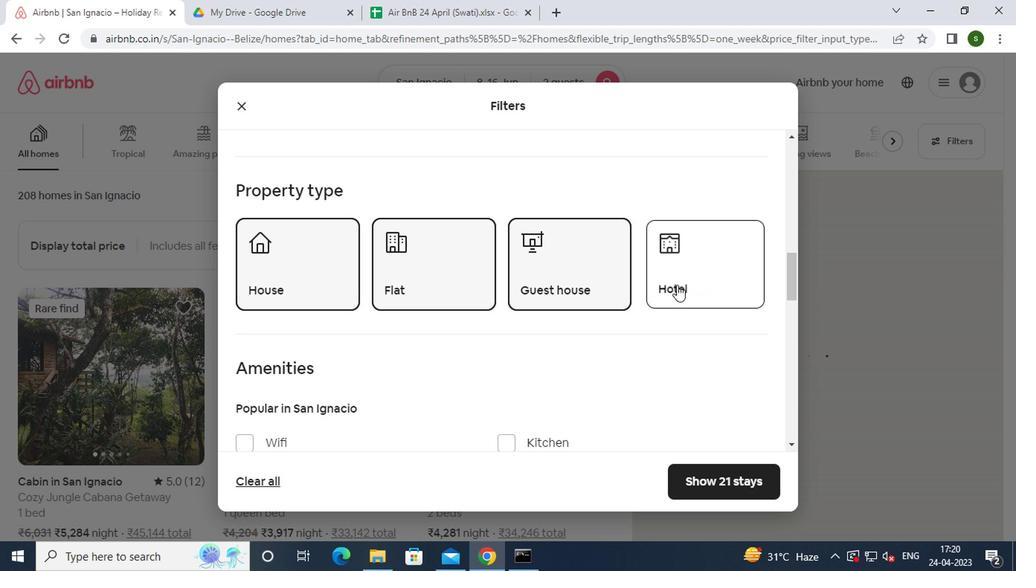 
Action: Mouse scrolled (572, 299) with delta (0, 0)
Screenshot: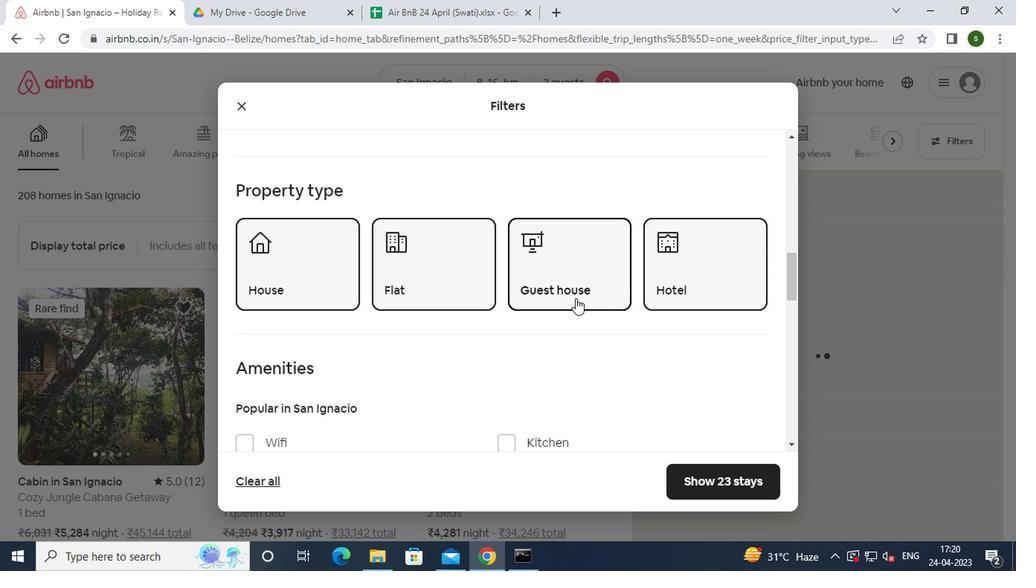 
Action: Mouse scrolled (572, 299) with delta (0, 0)
Screenshot: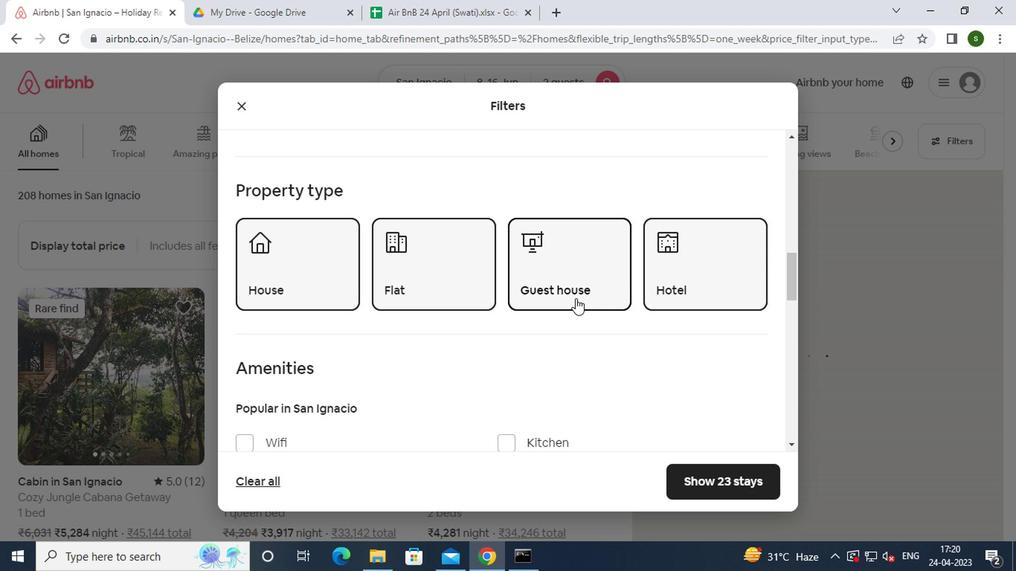 
Action: Mouse scrolled (572, 299) with delta (0, 0)
Screenshot: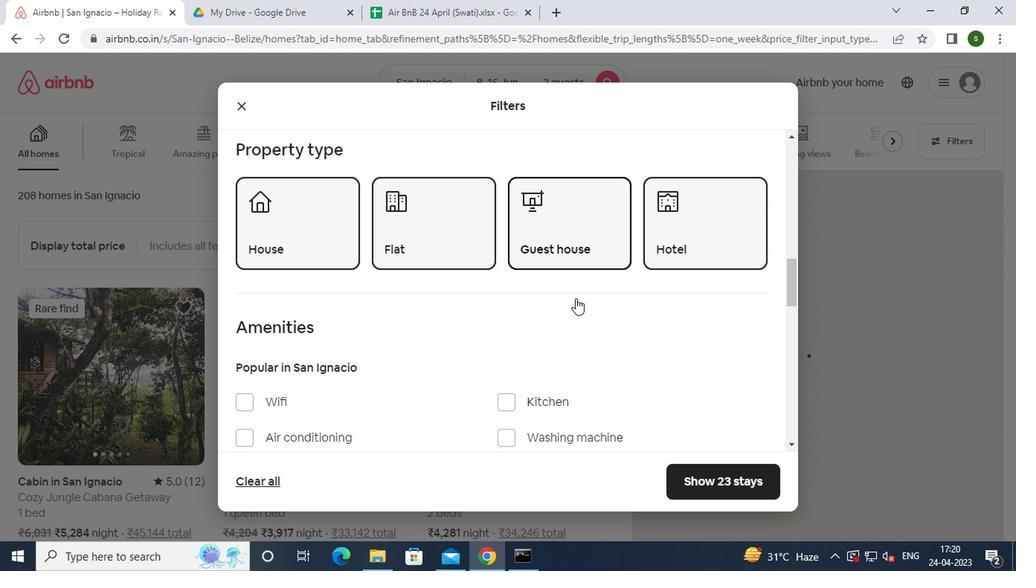
Action: Mouse scrolled (572, 299) with delta (0, 0)
Screenshot: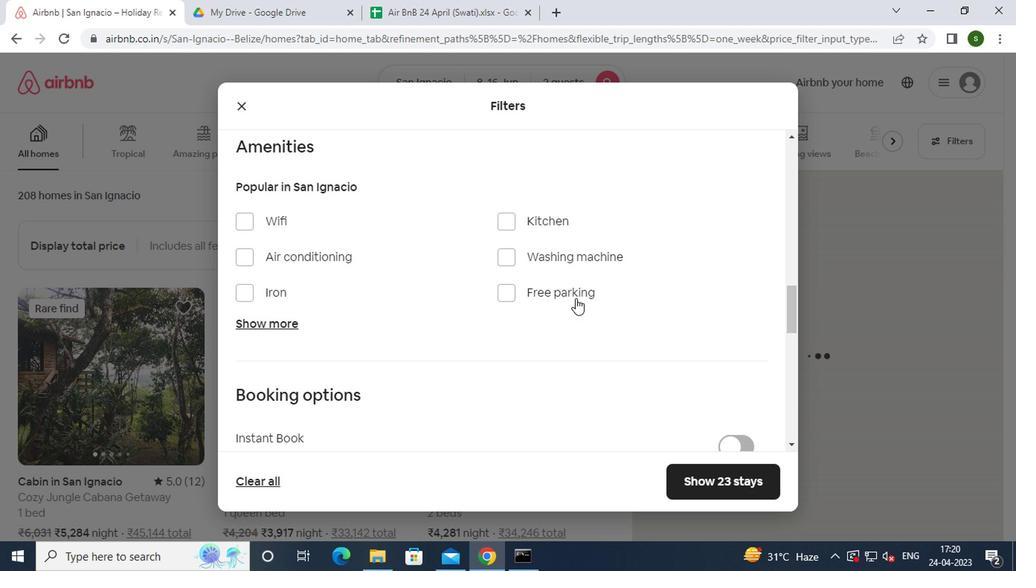 
Action: Mouse scrolled (572, 299) with delta (0, 0)
Screenshot: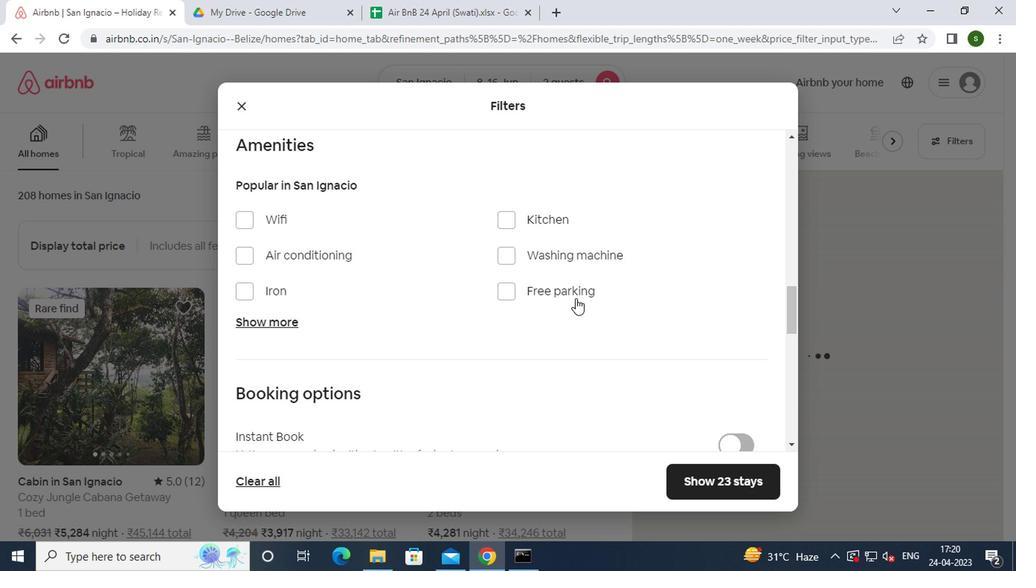 
Action: Mouse moved to (726, 347)
Screenshot: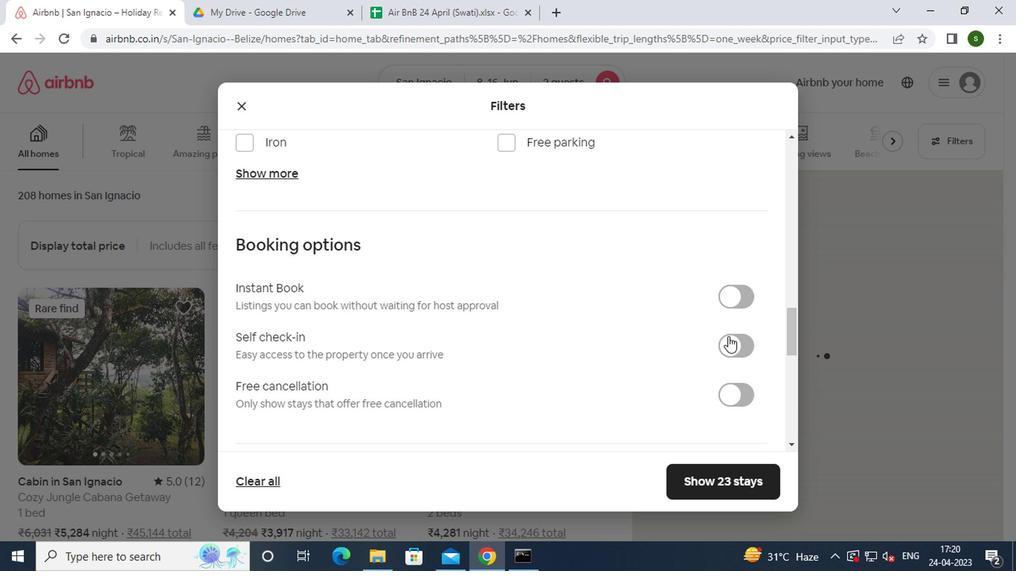 
Action: Mouse pressed left at (726, 347)
Screenshot: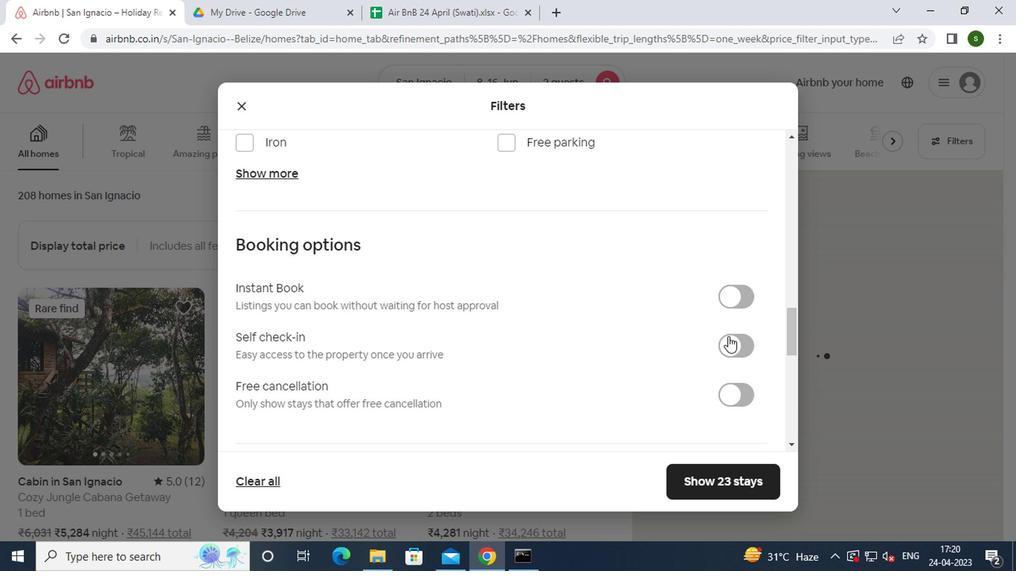 
Action: Mouse moved to (613, 312)
Screenshot: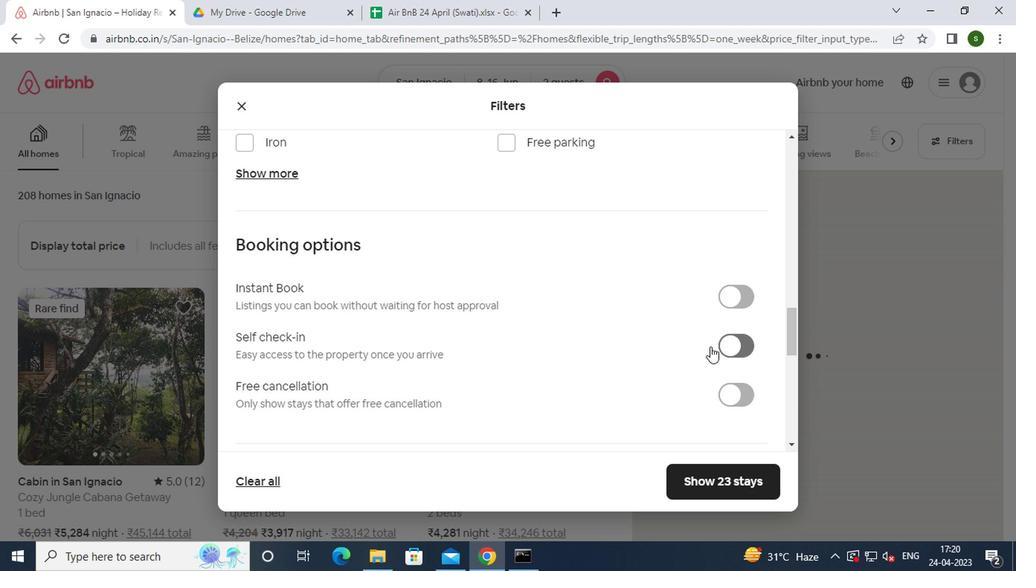 
Action: Mouse scrolled (613, 311) with delta (0, 0)
Screenshot: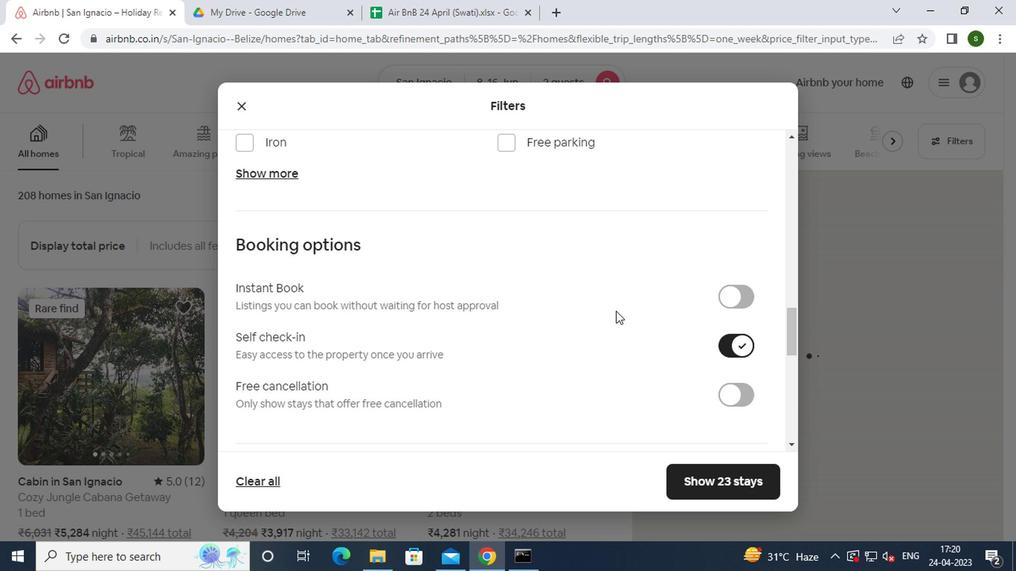 
Action: Mouse scrolled (613, 311) with delta (0, 0)
Screenshot: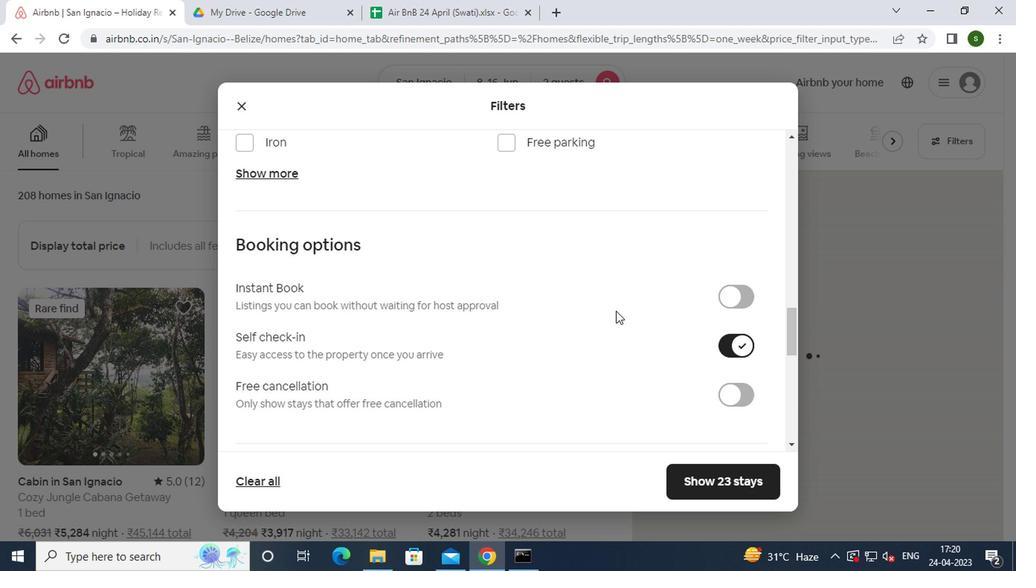 
Action: Mouse scrolled (613, 311) with delta (0, 0)
Screenshot: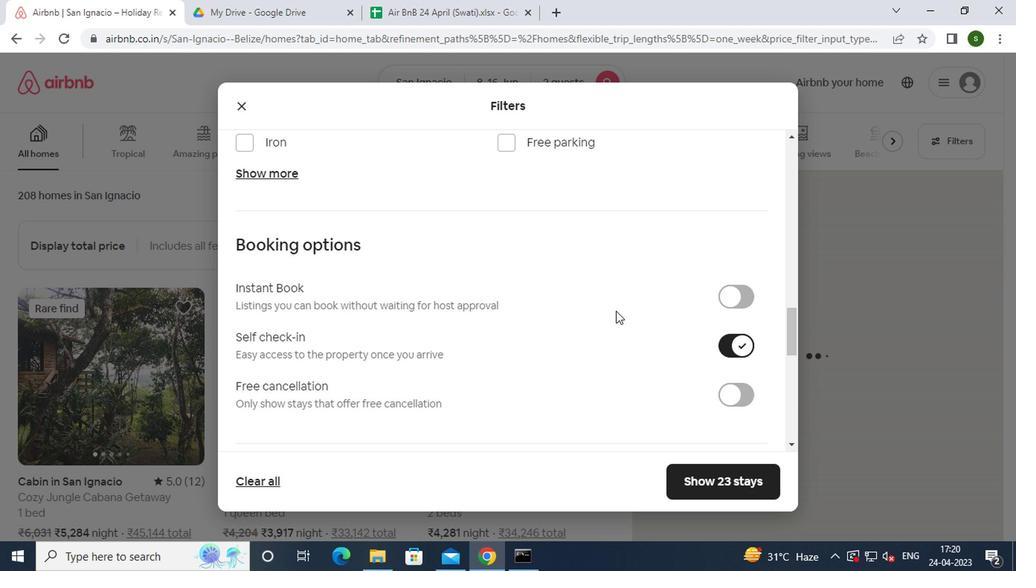 
Action: Mouse scrolled (613, 311) with delta (0, 0)
Screenshot: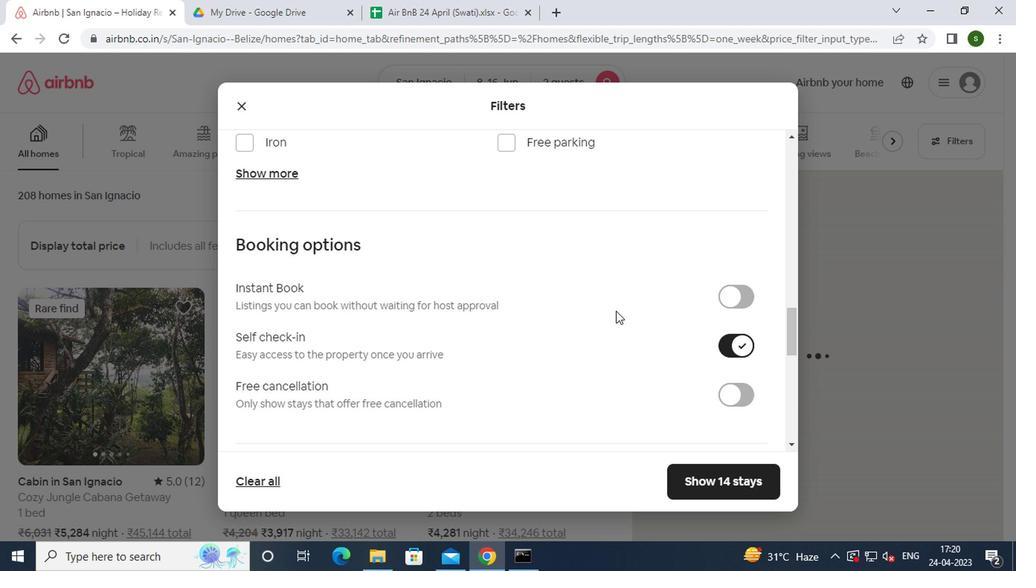 
Action: Mouse scrolled (613, 311) with delta (0, 0)
Screenshot: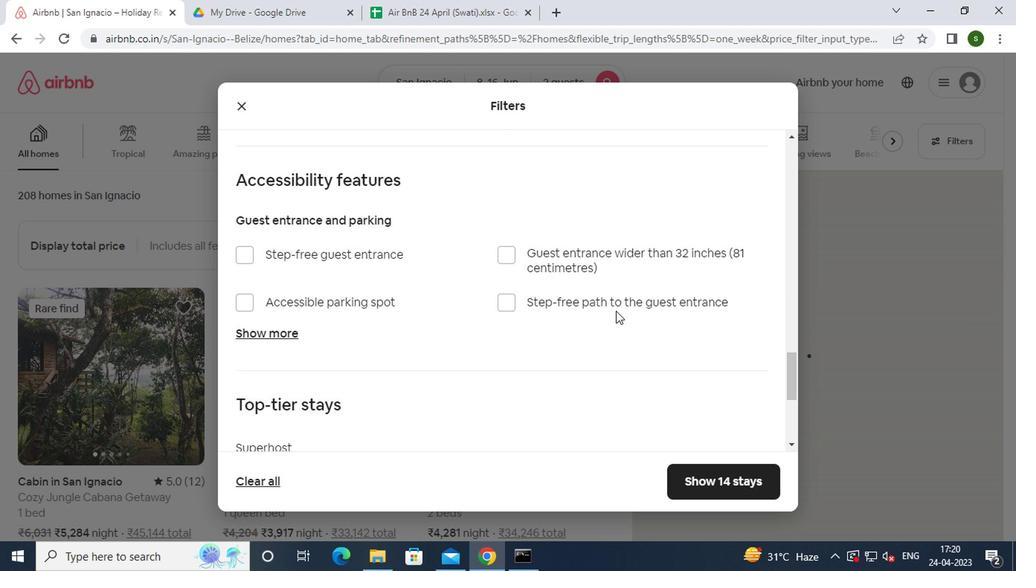 
Action: Mouse scrolled (613, 311) with delta (0, 0)
Screenshot: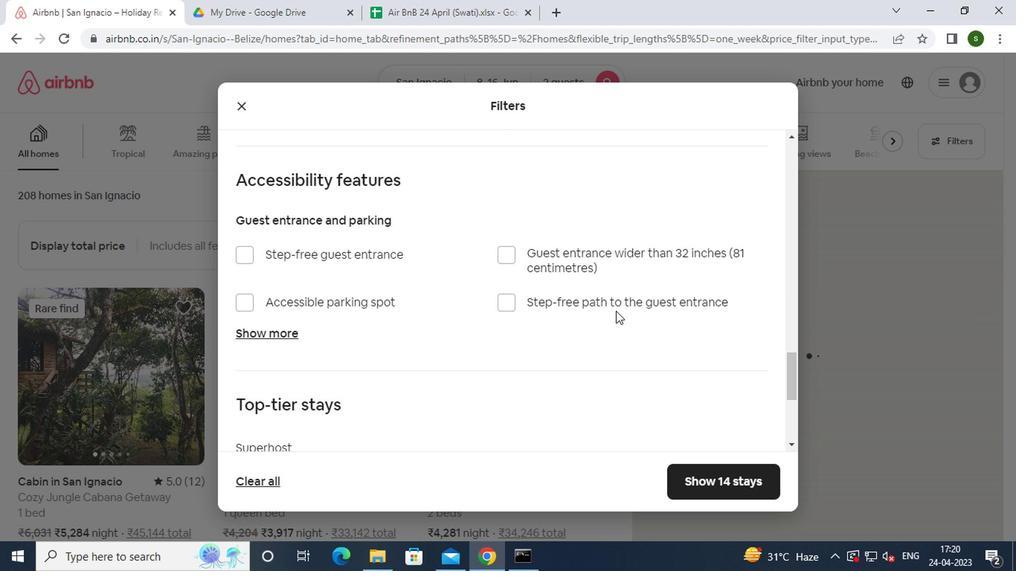 
Action: Mouse scrolled (613, 311) with delta (0, 0)
Screenshot: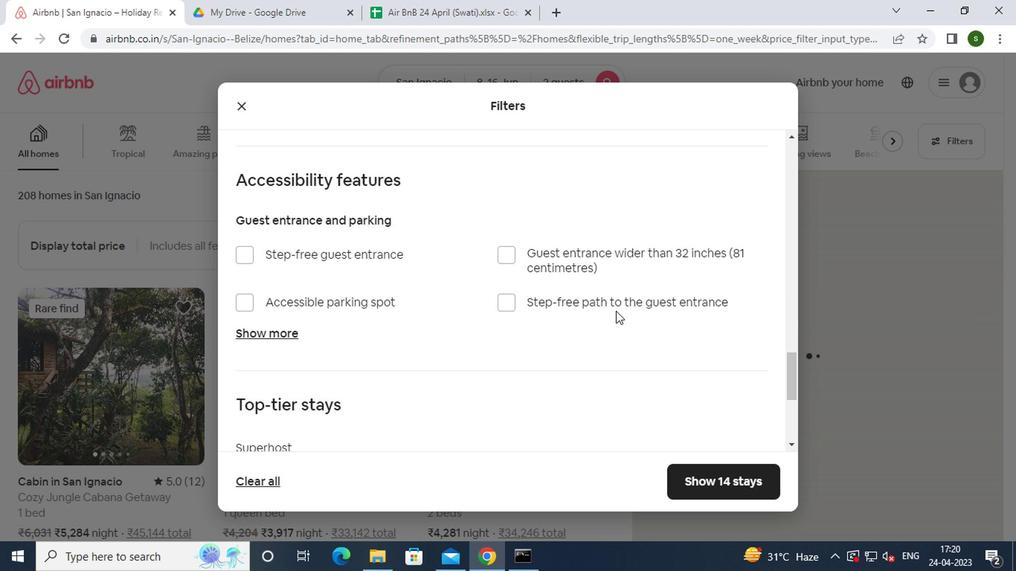 
Action: Mouse scrolled (613, 311) with delta (0, 0)
Screenshot: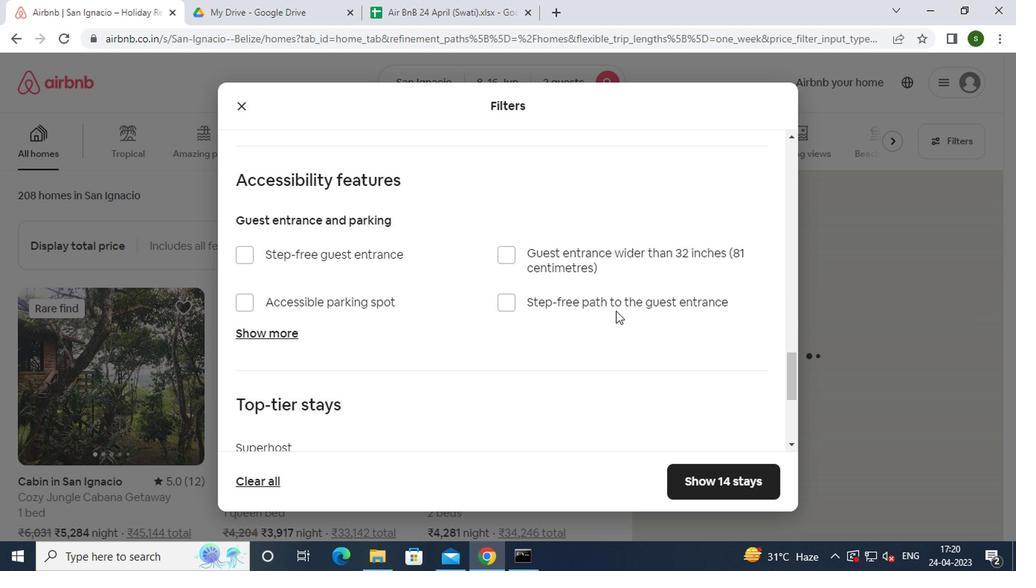 
Action: Mouse scrolled (613, 311) with delta (0, 0)
Screenshot: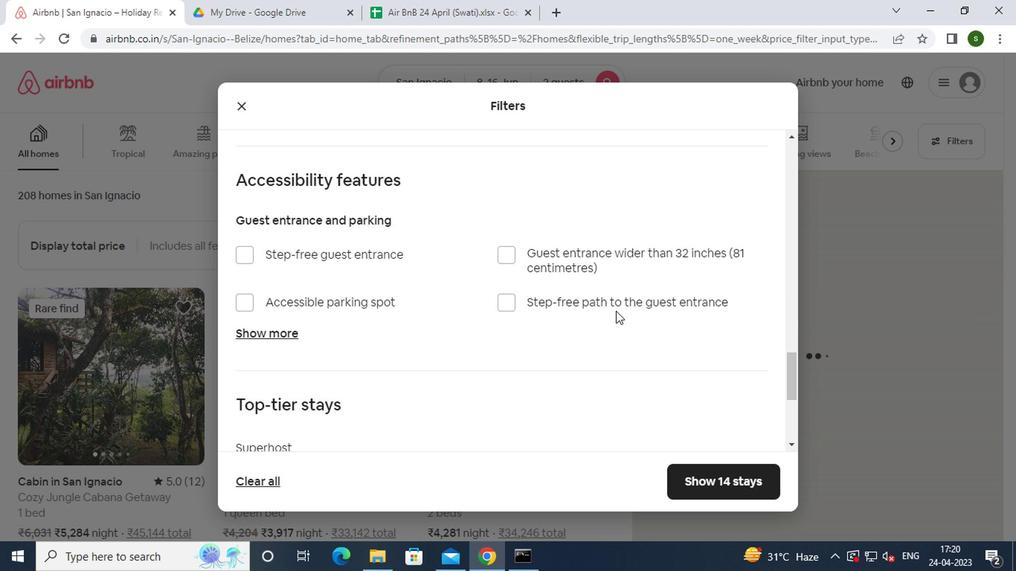 
Action: Mouse moved to (279, 345)
Screenshot: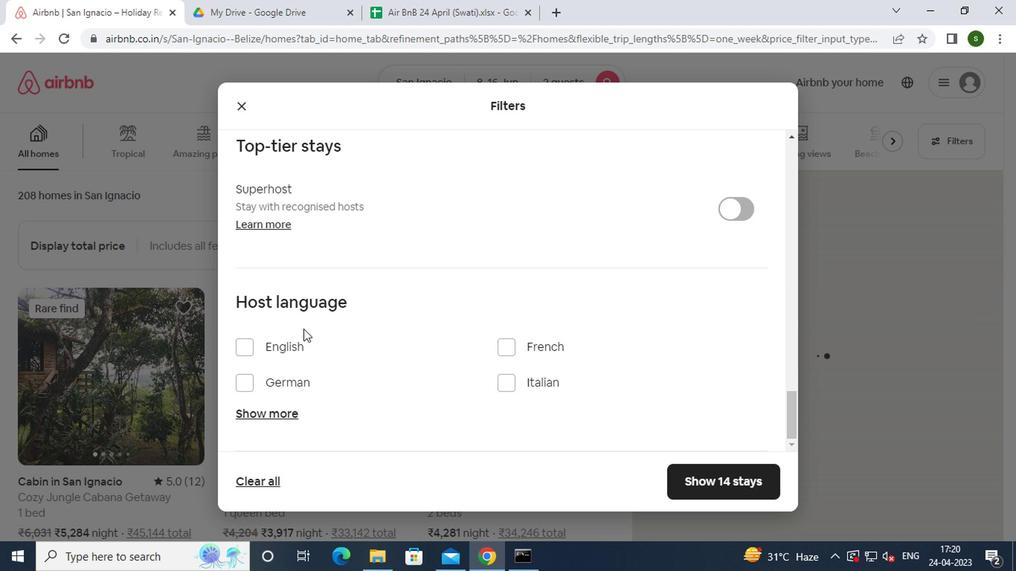 
Action: Mouse pressed left at (279, 345)
Screenshot: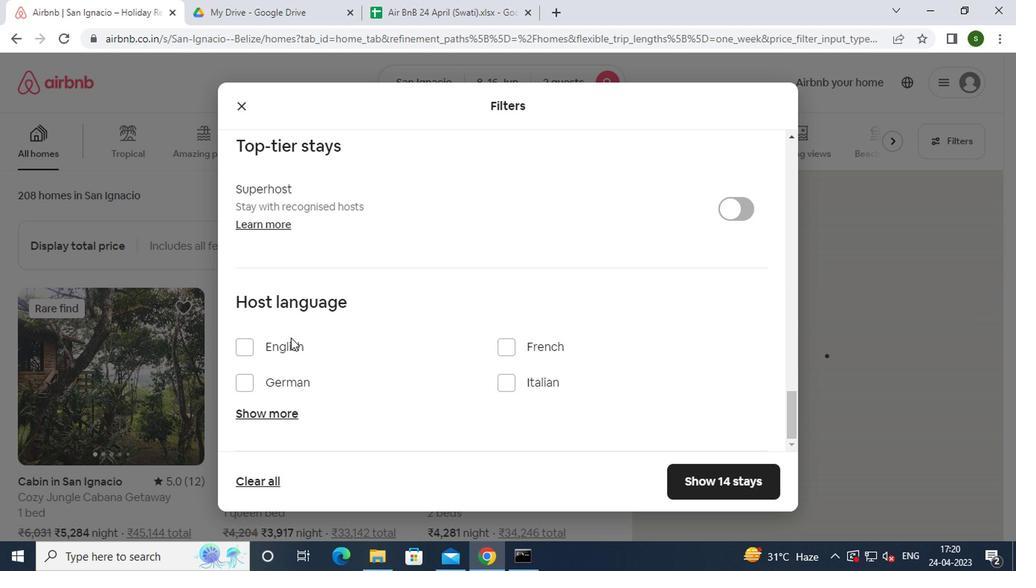 
Action: Mouse moved to (679, 486)
Screenshot: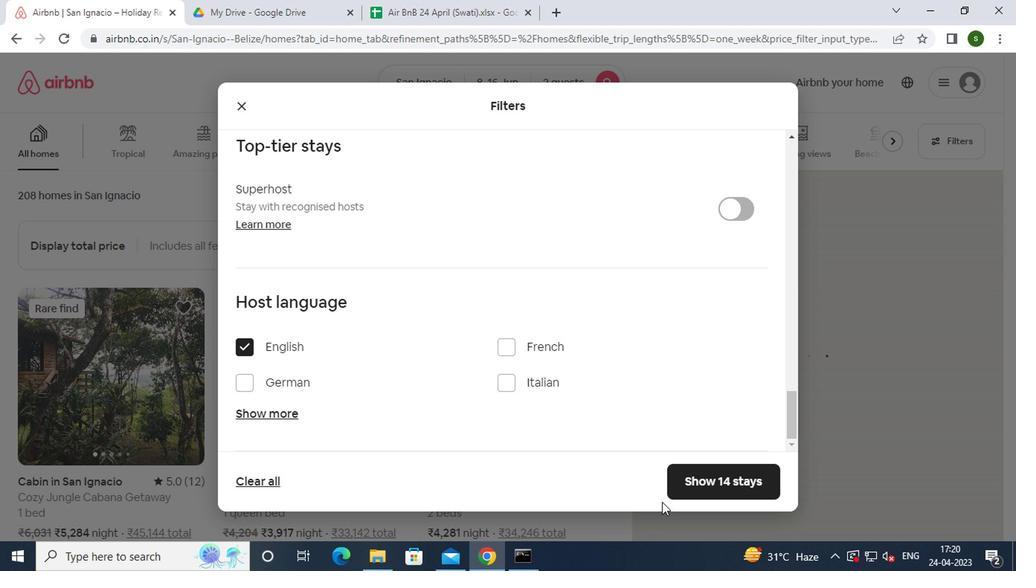 
Action: Mouse pressed left at (679, 486)
Screenshot: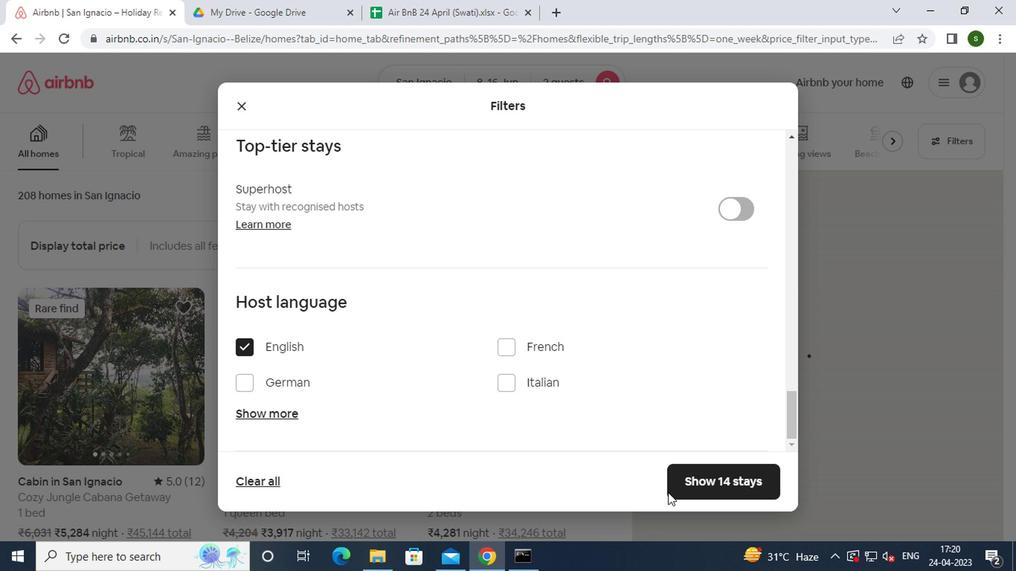 
Action: Mouse moved to (567, 352)
Screenshot: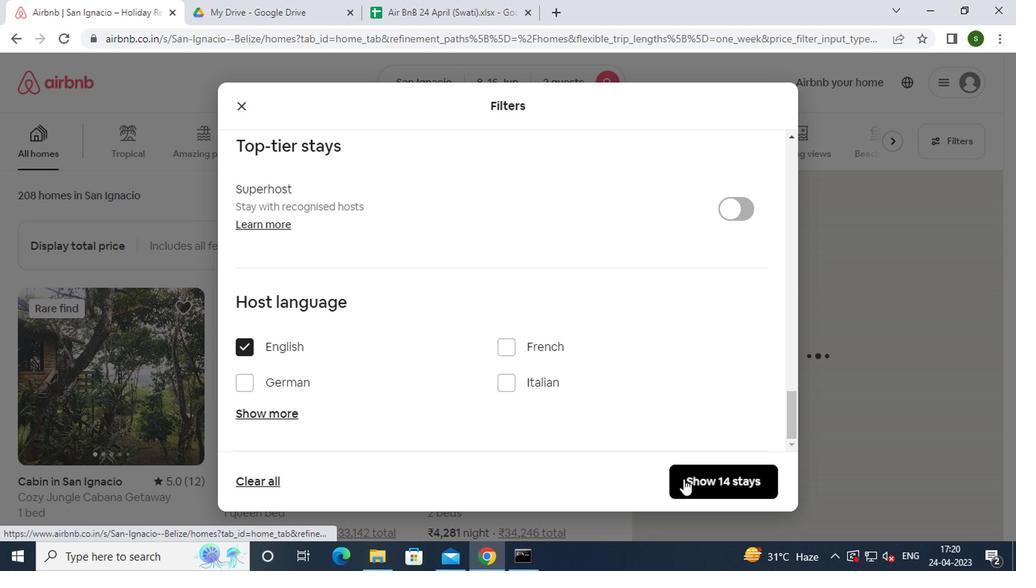 
